 Task: Add a signature Finley Cooper containing Happy Independence Day, Finley Cooper to email address softage.10@softage.net and add a label Labor relations
Action: Mouse moved to (88, 116)
Screenshot: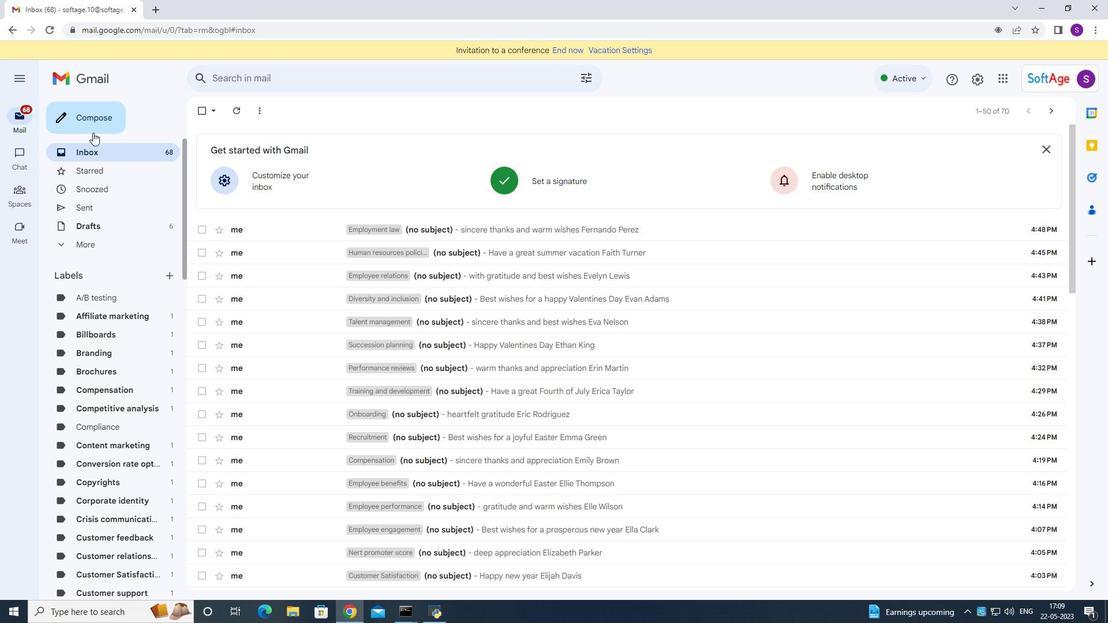 
Action: Mouse pressed left at (88, 116)
Screenshot: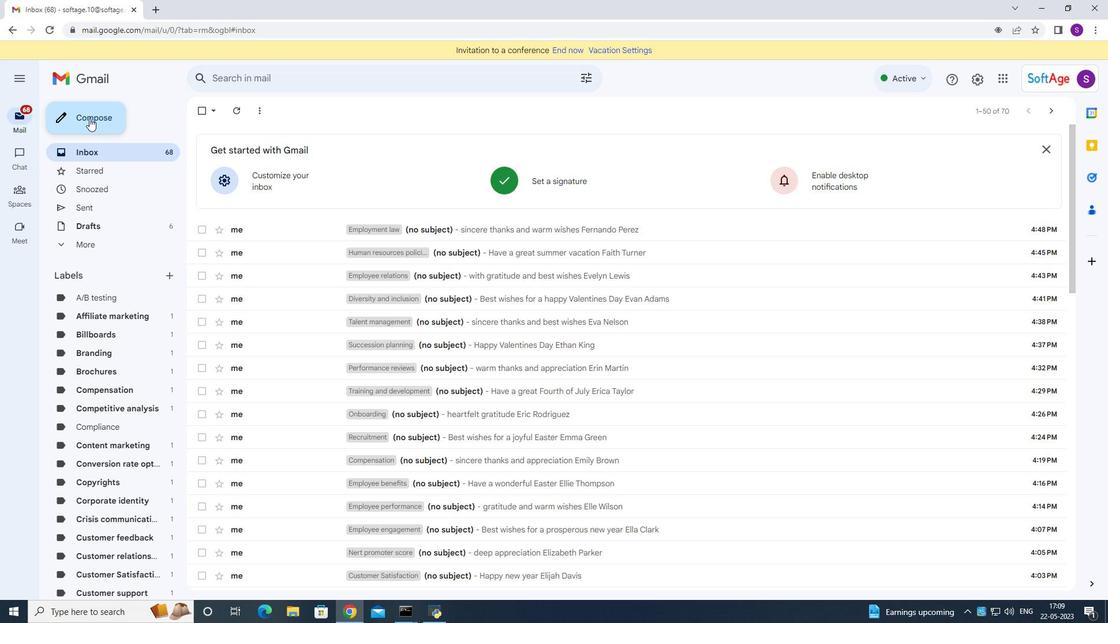 
Action: Mouse moved to (936, 578)
Screenshot: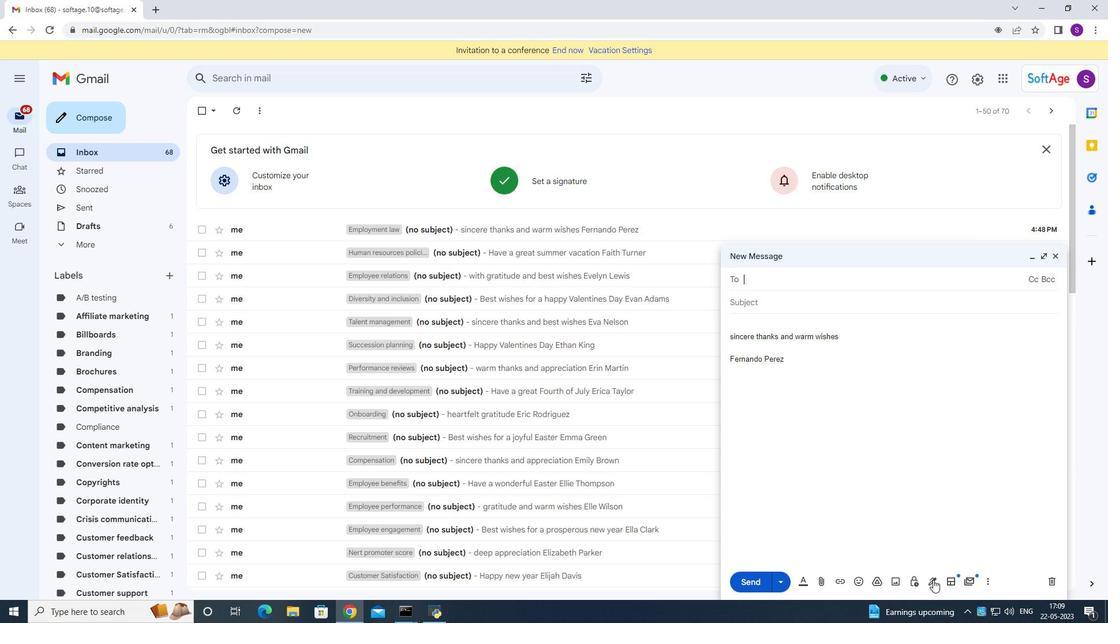 
Action: Mouse pressed left at (936, 578)
Screenshot: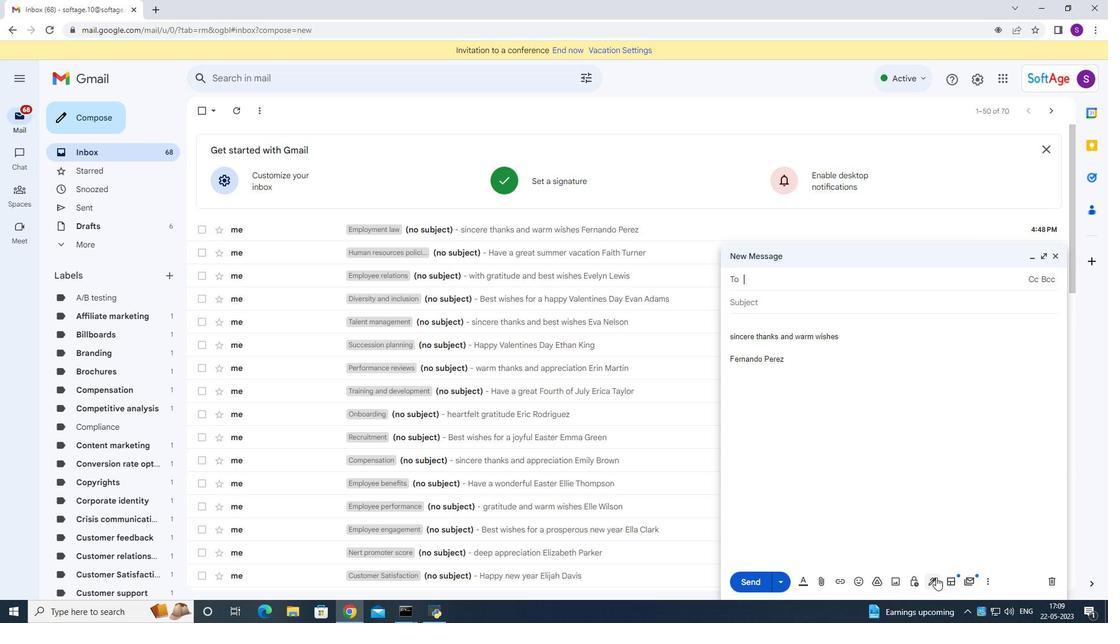 
Action: Mouse moved to (971, 518)
Screenshot: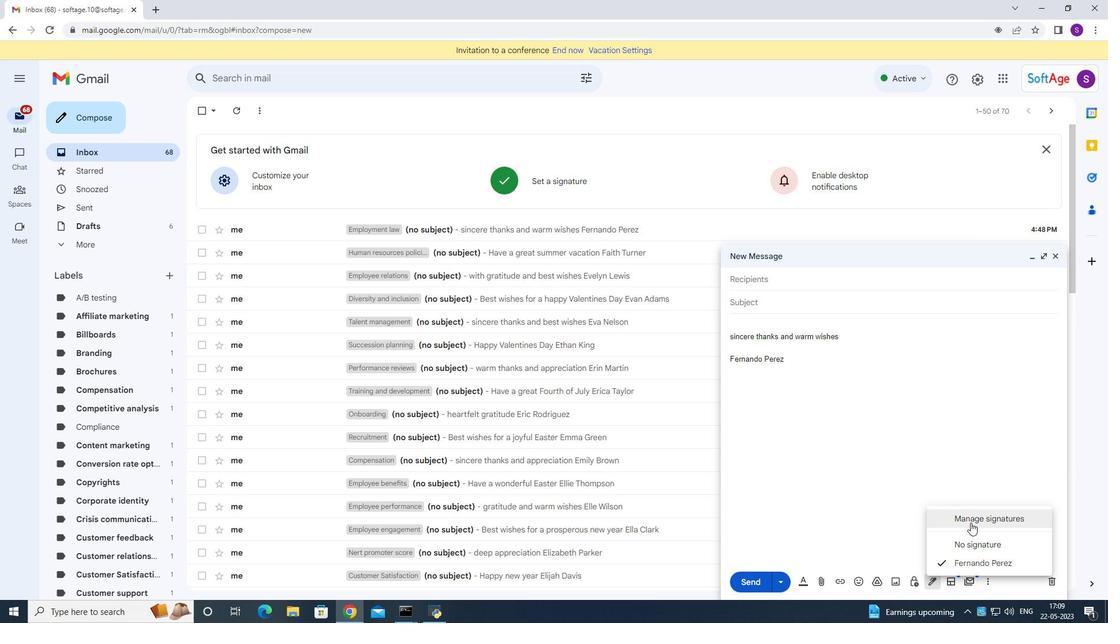 
Action: Mouse pressed left at (971, 518)
Screenshot: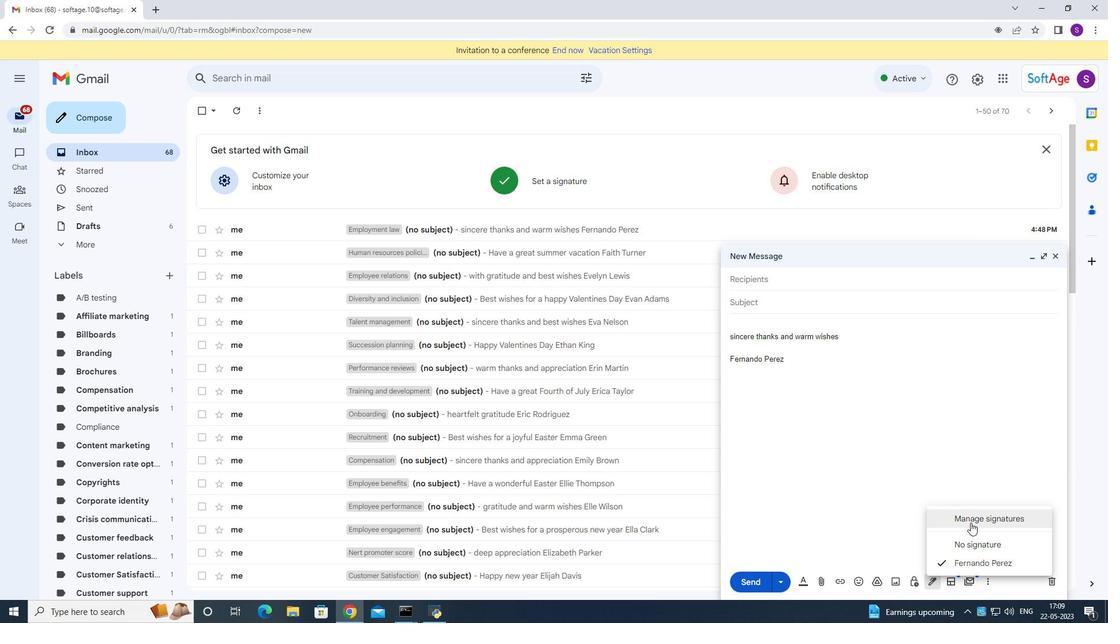 
Action: Mouse moved to (444, 449)
Screenshot: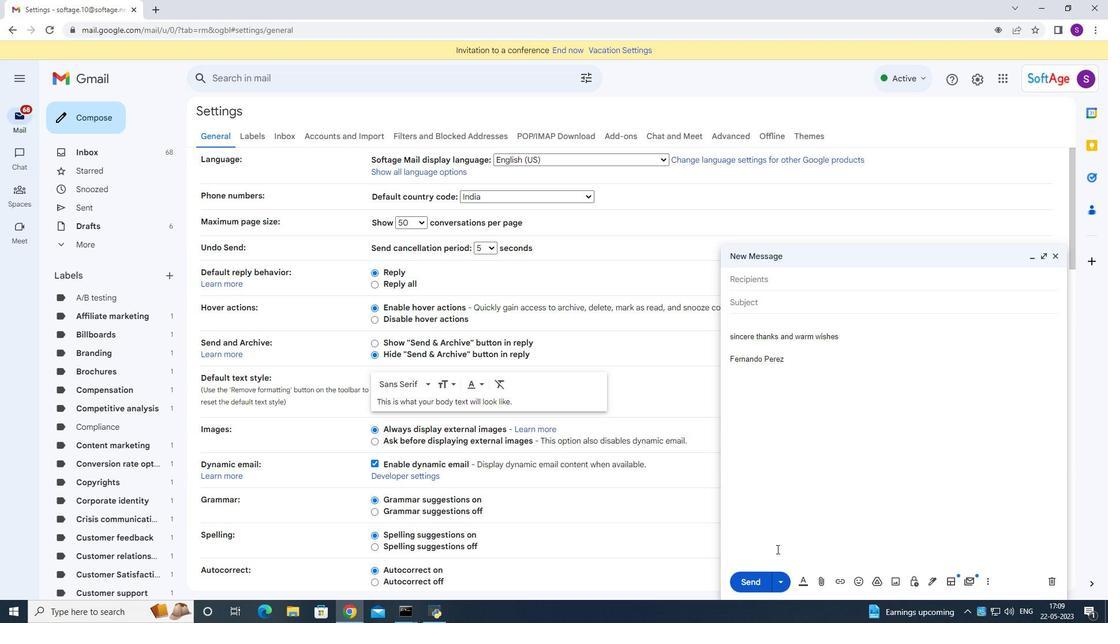
Action: Mouse scrolled (444, 448) with delta (0, 0)
Screenshot: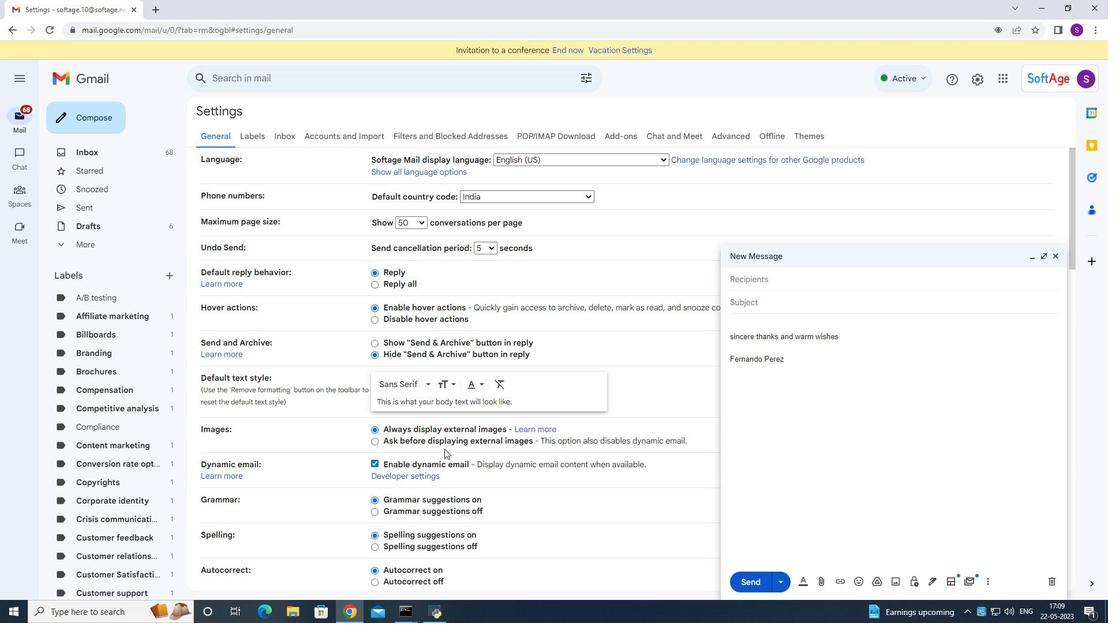 
Action: Mouse scrolled (444, 448) with delta (0, 0)
Screenshot: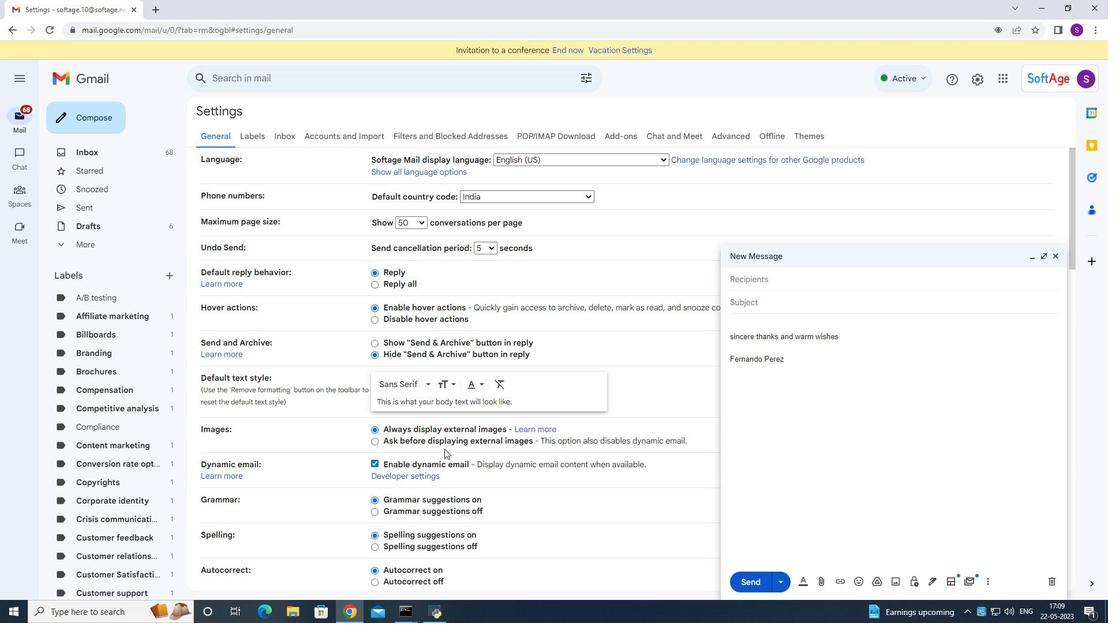 
Action: Mouse scrolled (444, 448) with delta (0, 0)
Screenshot: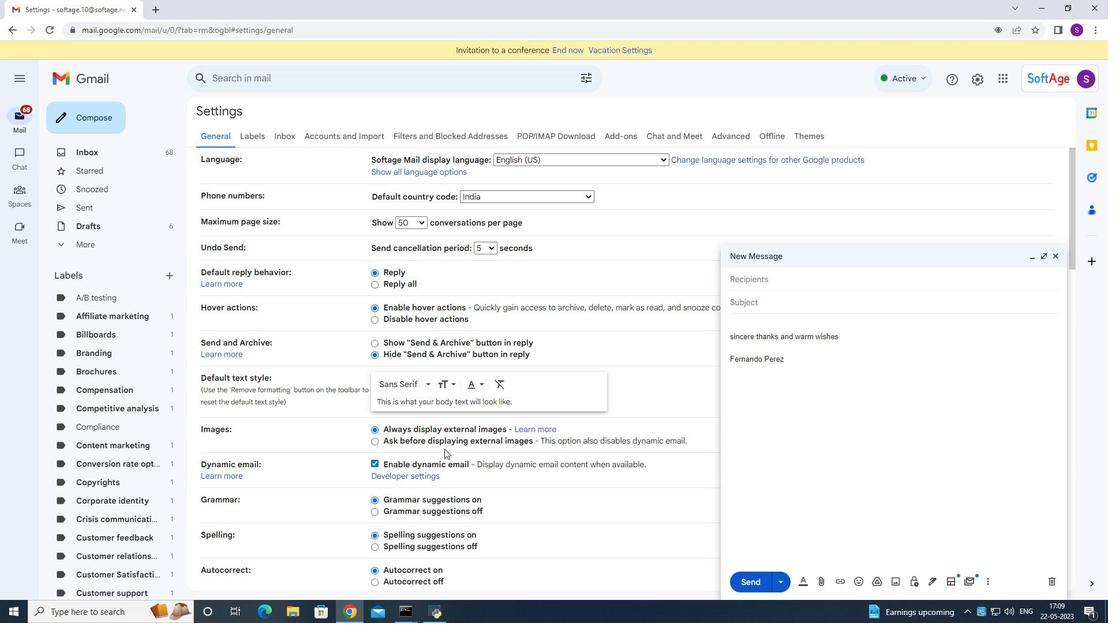
Action: Mouse scrolled (444, 448) with delta (0, 0)
Screenshot: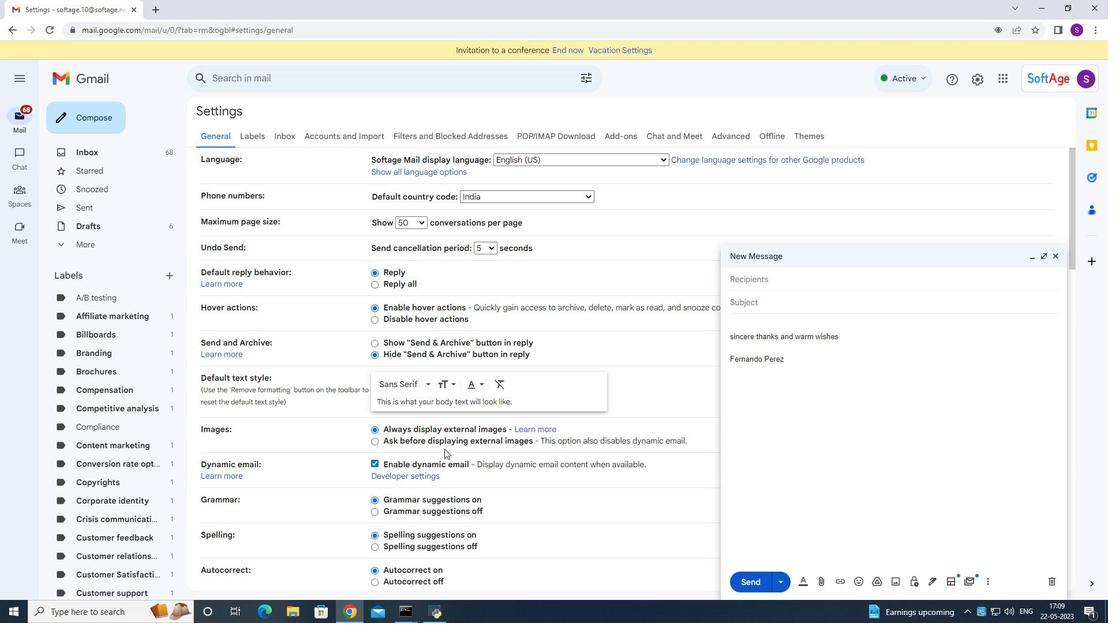 
Action: Mouse scrolled (444, 448) with delta (0, 0)
Screenshot: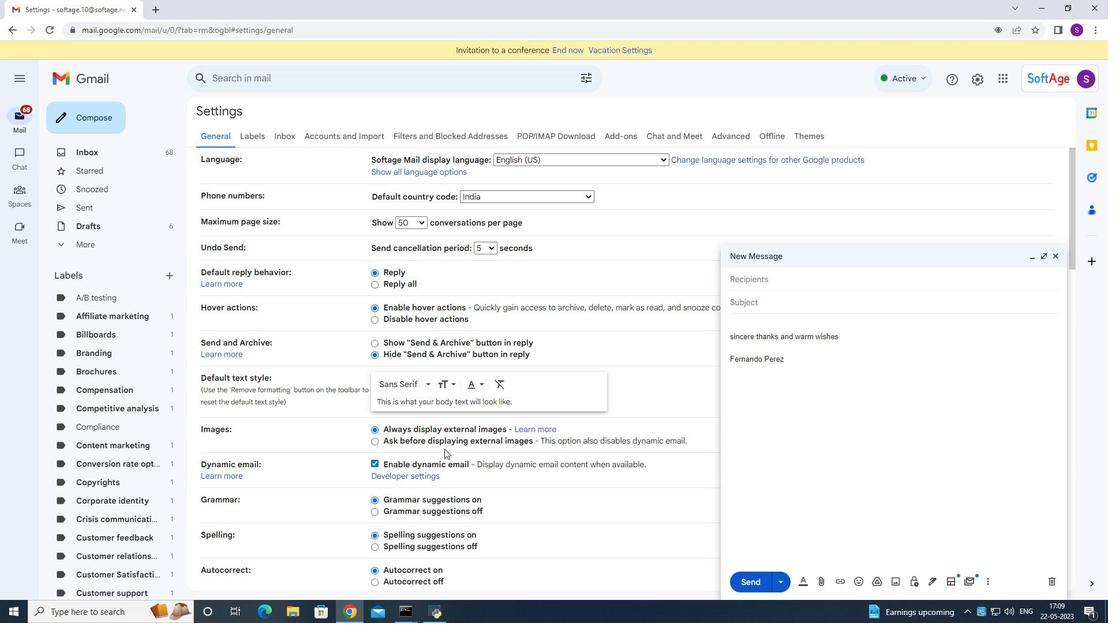 
Action: Mouse scrolled (444, 448) with delta (0, 0)
Screenshot: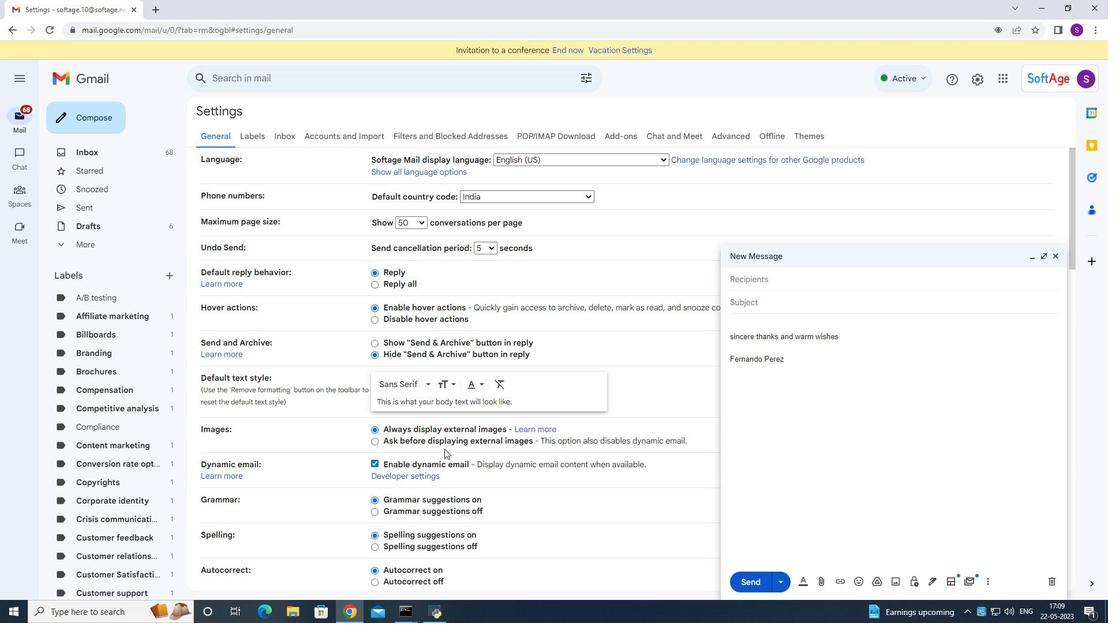 
Action: Mouse scrolled (444, 448) with delta (0, 0)
Screenshot: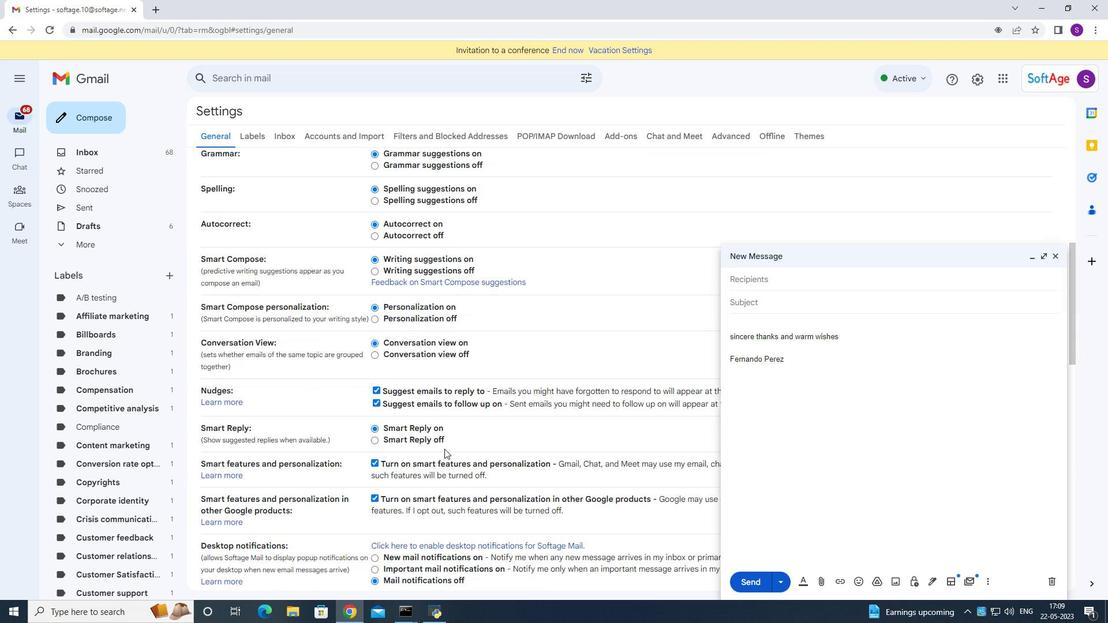 
Action: Mouse scrolled (444, 448) with delta (0, 0)
Screenshot: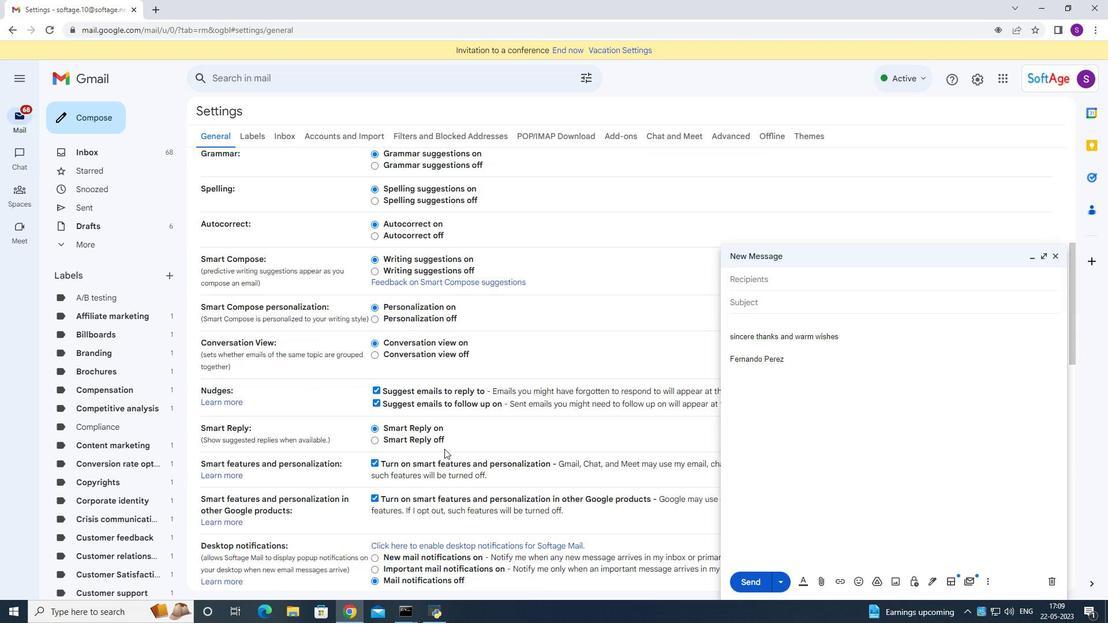 
Action: Mouse scrolled (444, 448) with delta (0, 0)
Screenshot: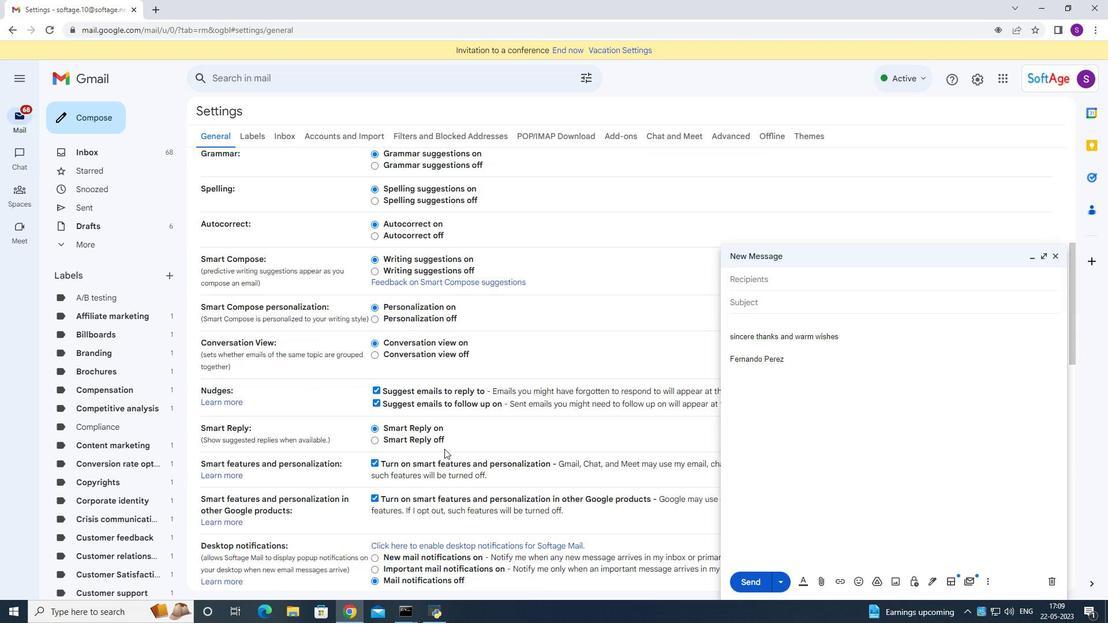 
Action: Mouse scrolled (444, 448) with delta (0, 0)
Screenshot: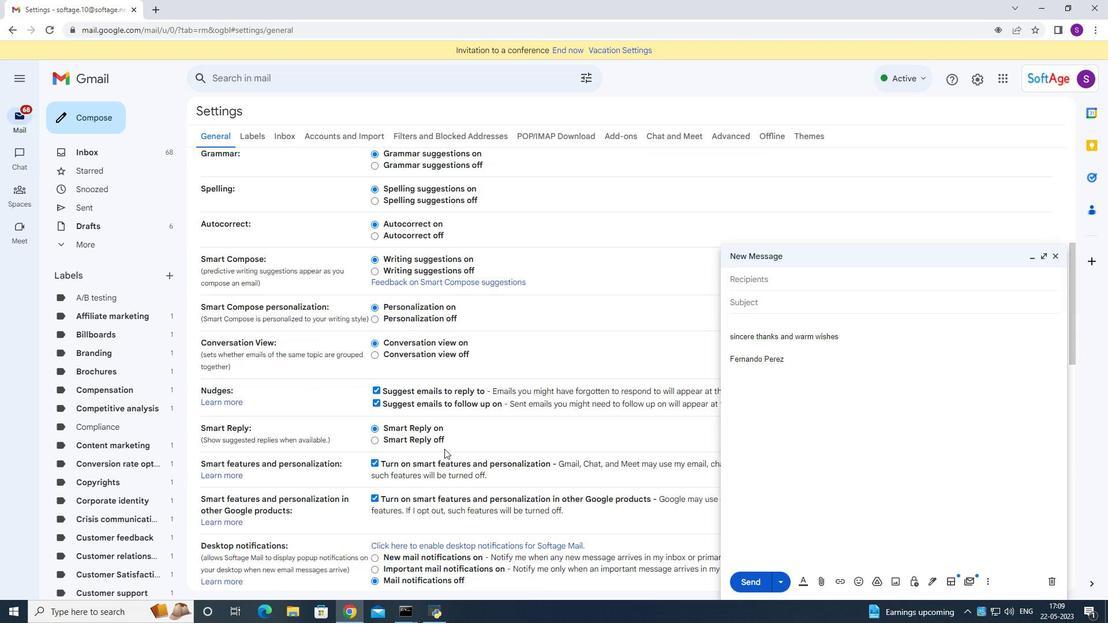 
Action: Mouse scrolled (444, 448) with delta (0, 0)
Screenshot: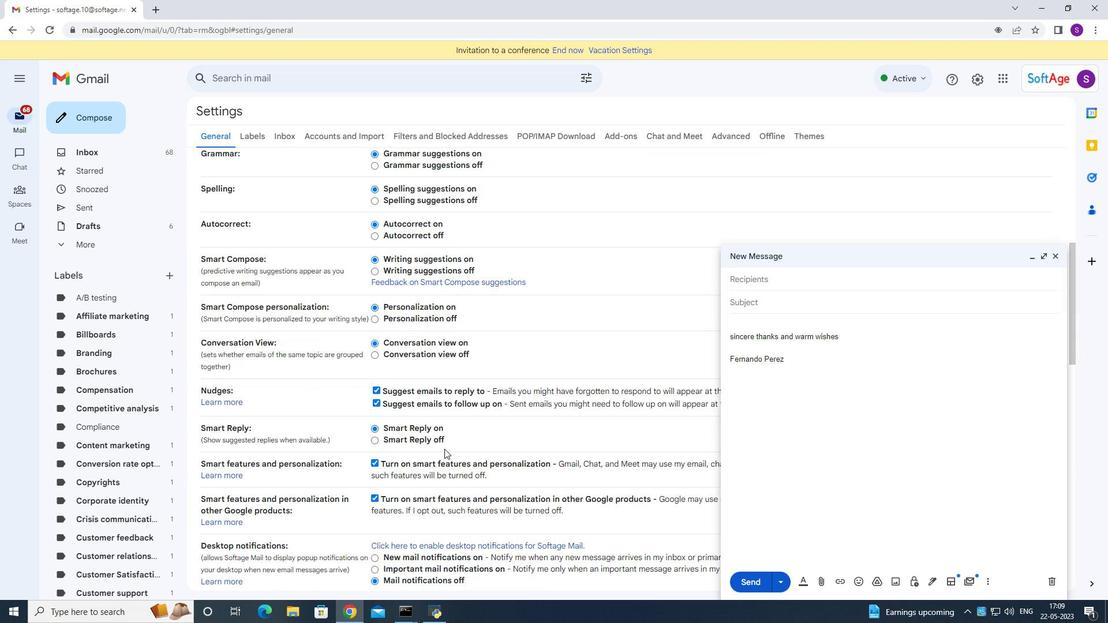 
Action: Mouse scrolled (444, 448) with delta (0, 0)
Screenshot: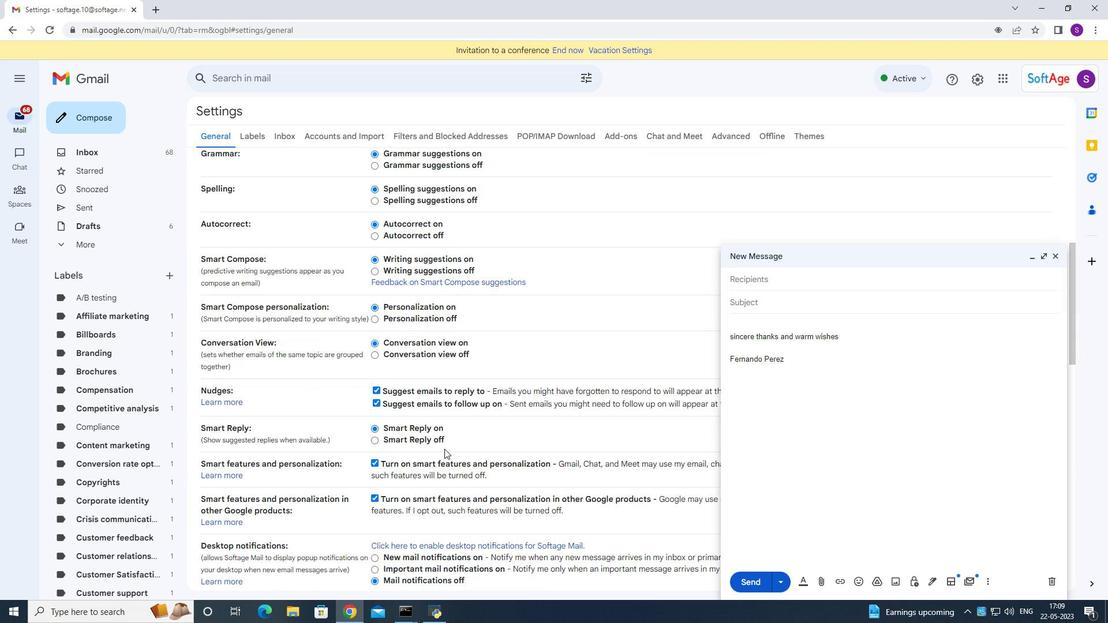 
Action: Mouse scrolled (444, 448) with delta (0, 0)
Screenshot: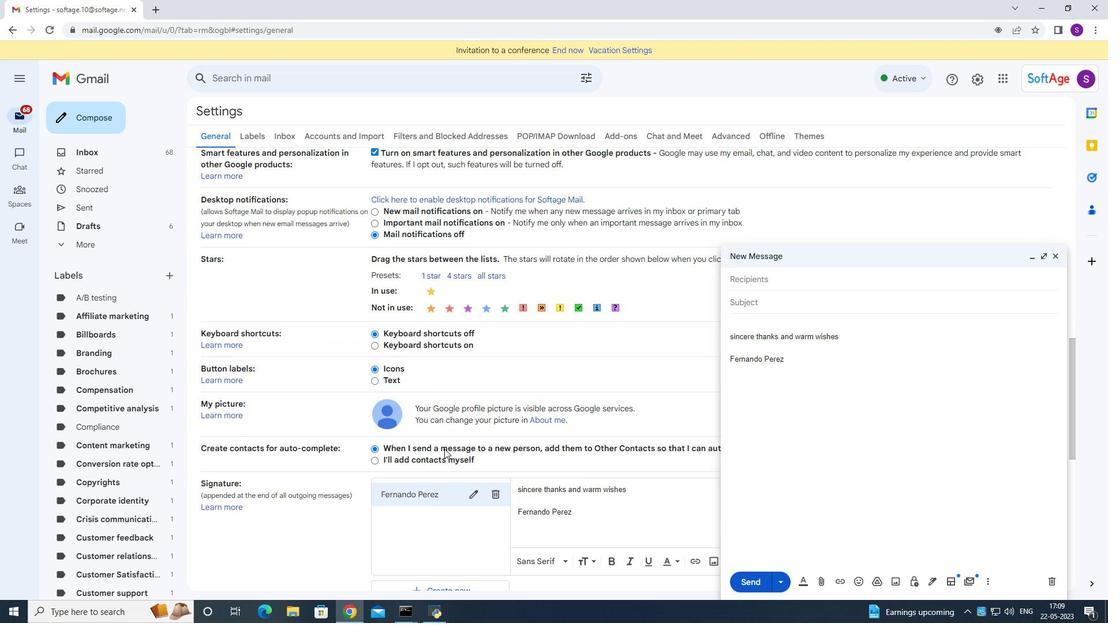 
Action: Mouse scrolled (444, 448) with delta (0, 0)
Screenshot: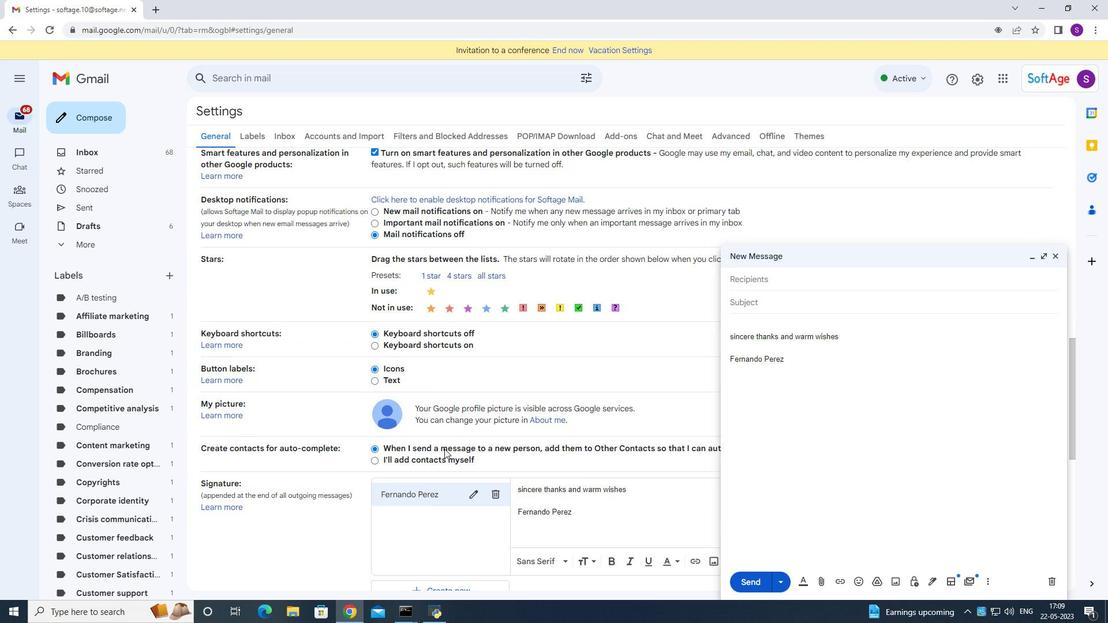 
Action: Mouse scrolled (444, 448) with delta (0, 0)
Screenshot: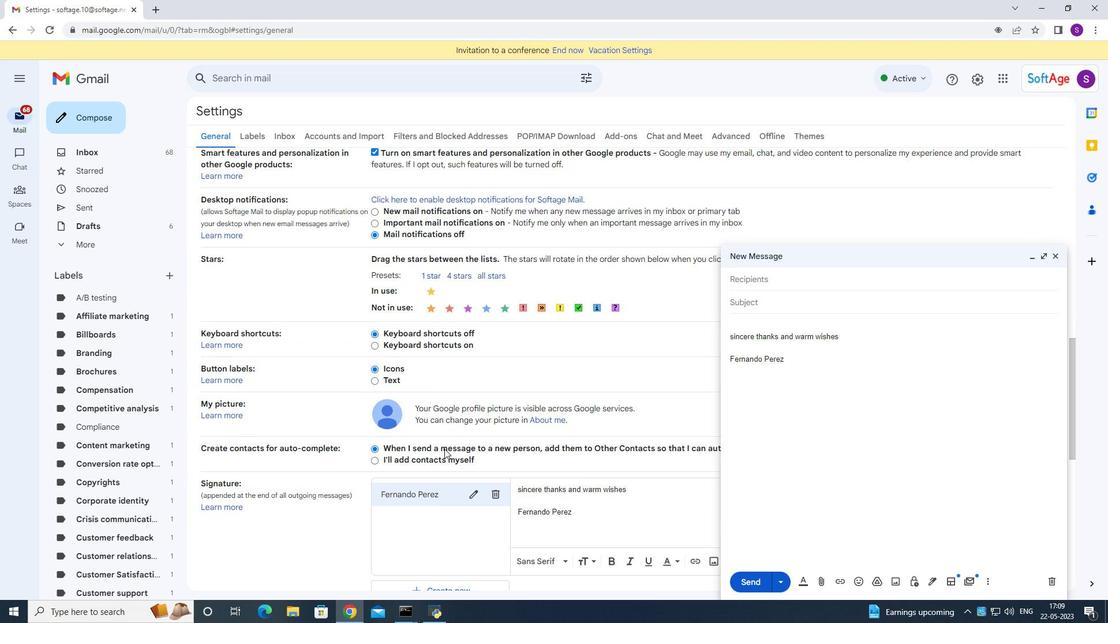 
Action: Mouse moved to (483, 319)
Screenshot: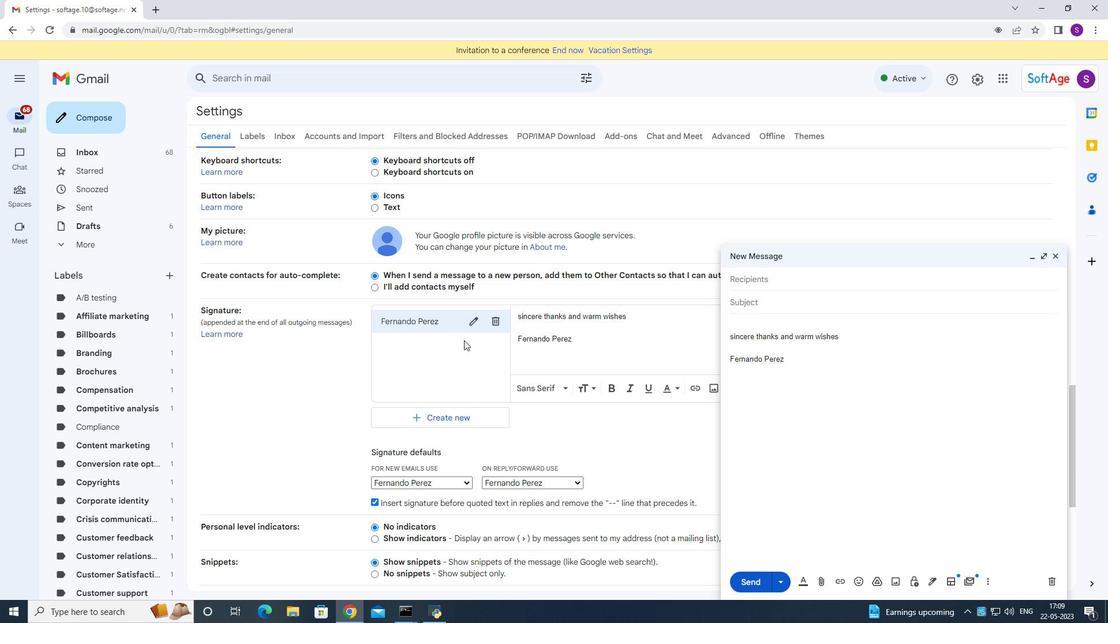 
Action: Mouse pressed left at (483, 319)
Screenshot: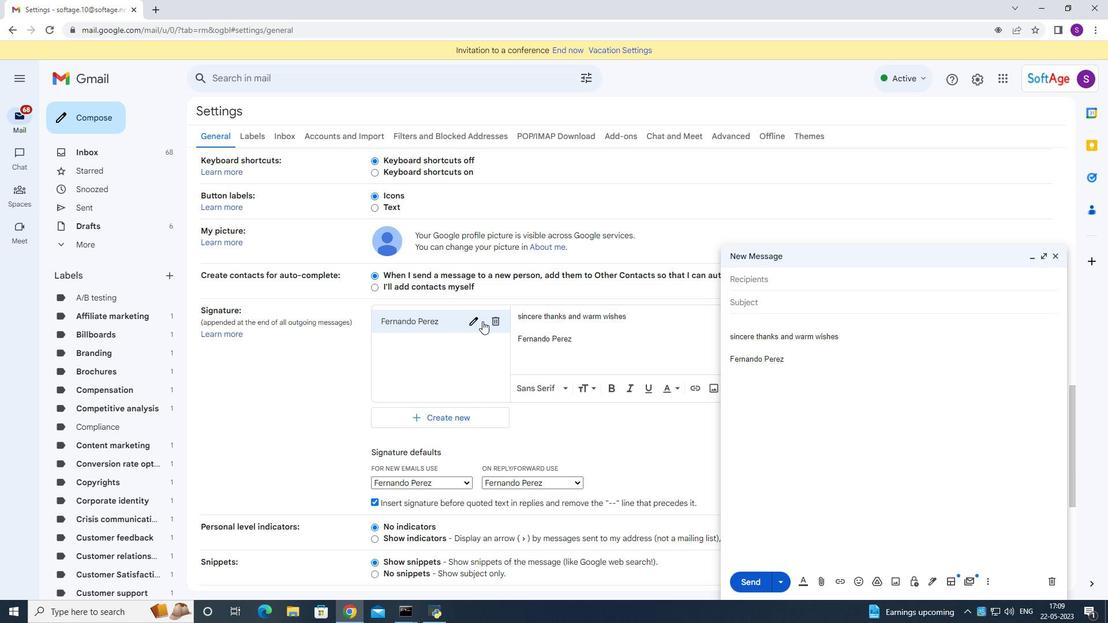 
Action: Mouse moved to (484, 318)
Screenshot: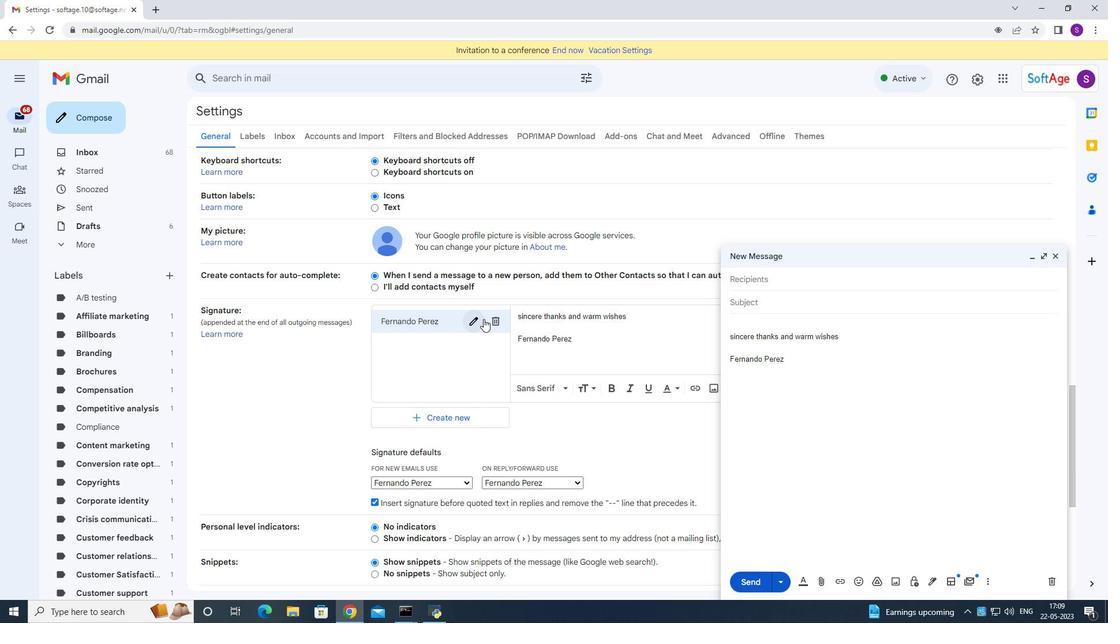 
Action: Key pressed ctrl+A=<Key.backspace><Key.backspace><Key.shift><Key.shift><Key.shift><Key.shift><Key.shift><Key.shift><Key.shift><Key.shift><Key.shift><Key.shift><Key.shift><Key.shift><Key.shift><Key.shift><Key.shift><Key.shift><Key.shift><Key.shift><Key.shift><Key.shift><Key.shift><Key.shift>Finley<Key.space><Key.shift>Cooper
Screenshot: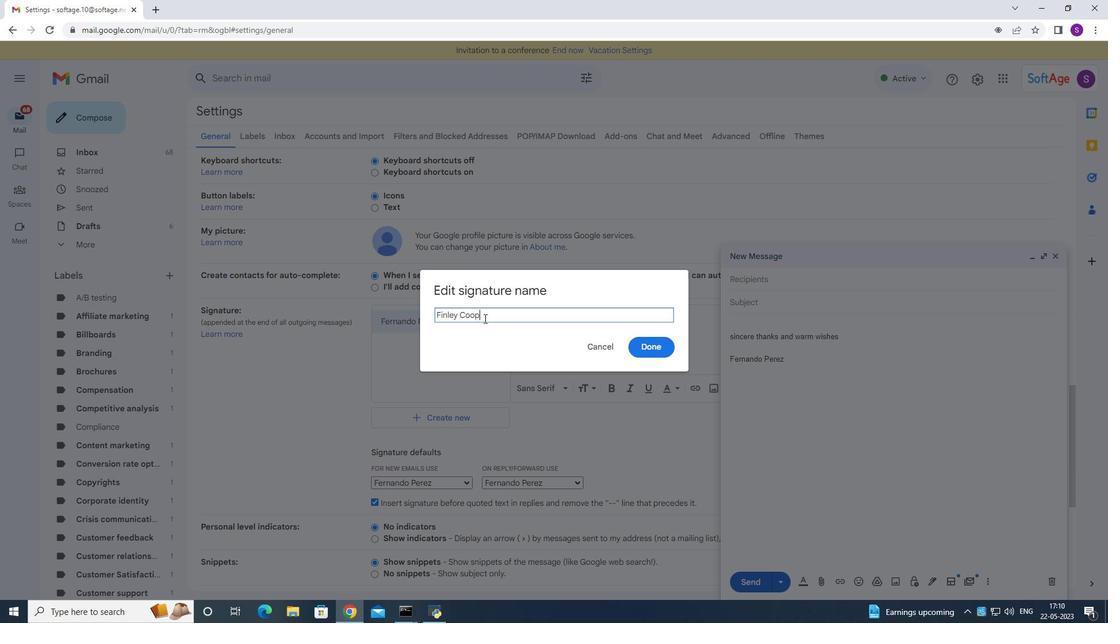 
Action: Mouse moved to (642, 348)
Screenshot: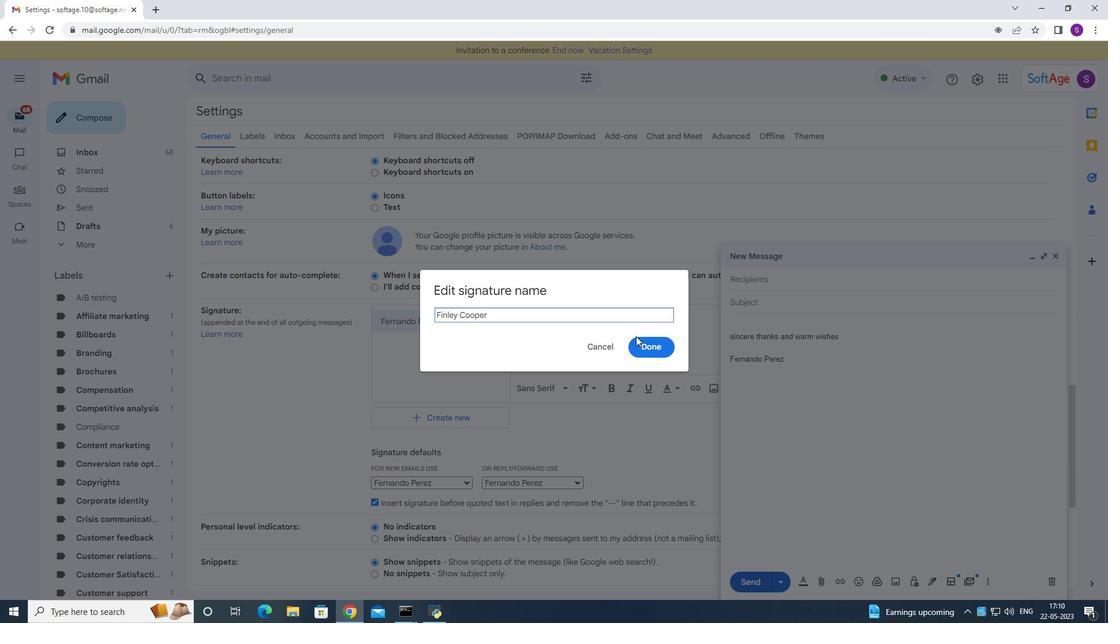 
Action: Mouse pressed left at (642, 348)
Screenshot: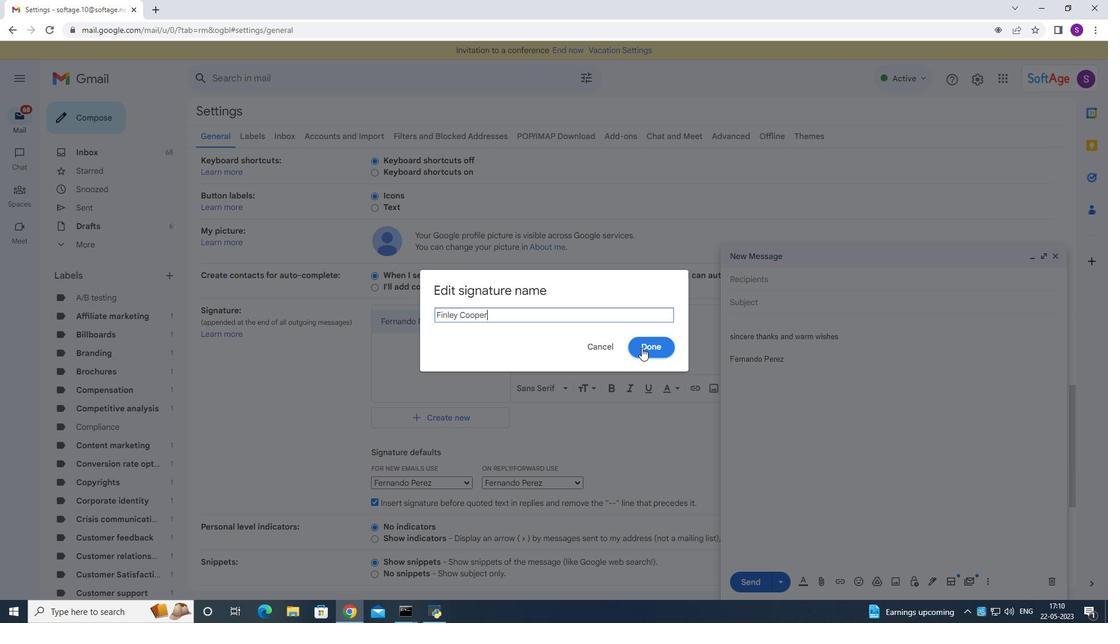 
Action: Mouse moved to (1056, 254)
Screenshot: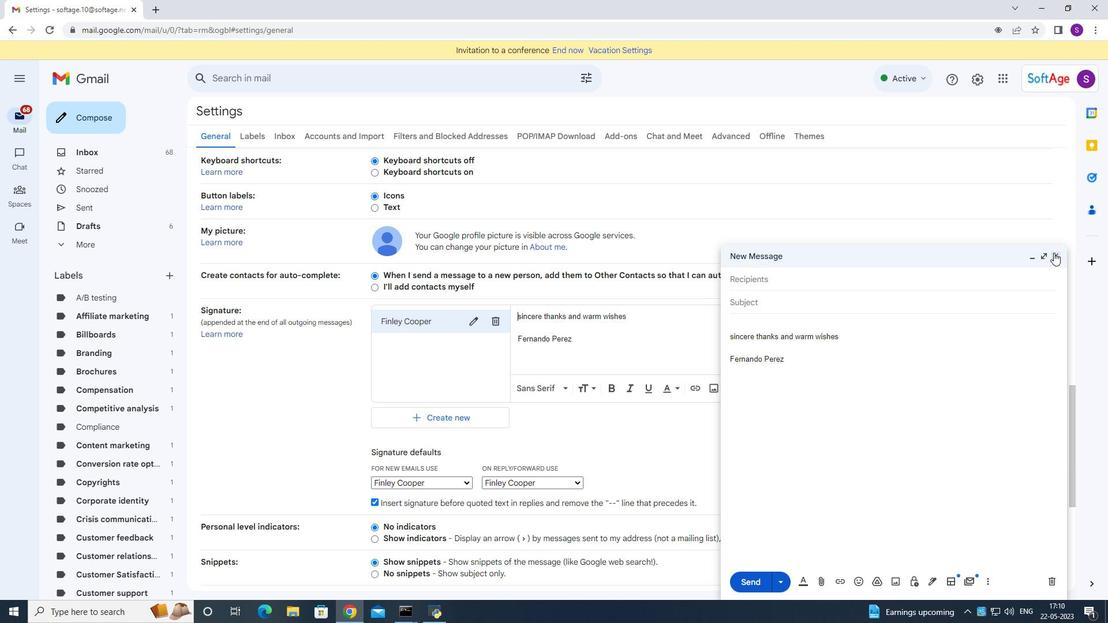 
Action: Mouse pressed left at (1056, 254)
Screenshot: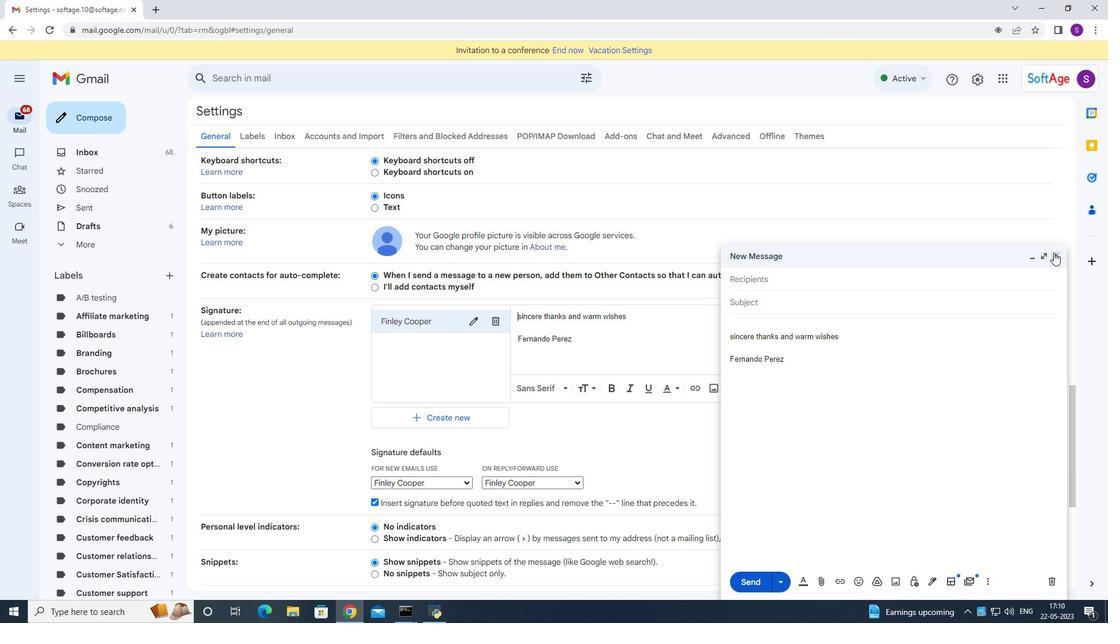 
Action: Mouse moved to (684, 348)
Screenshot: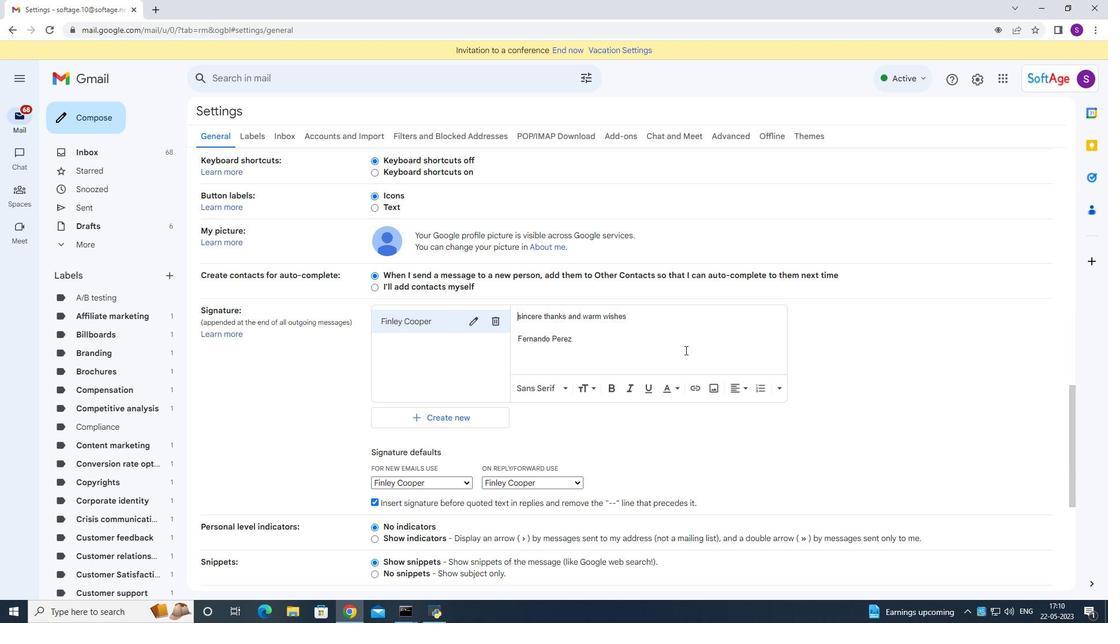 
Action: Mouse pressed left at (684, 348)
Screenshot: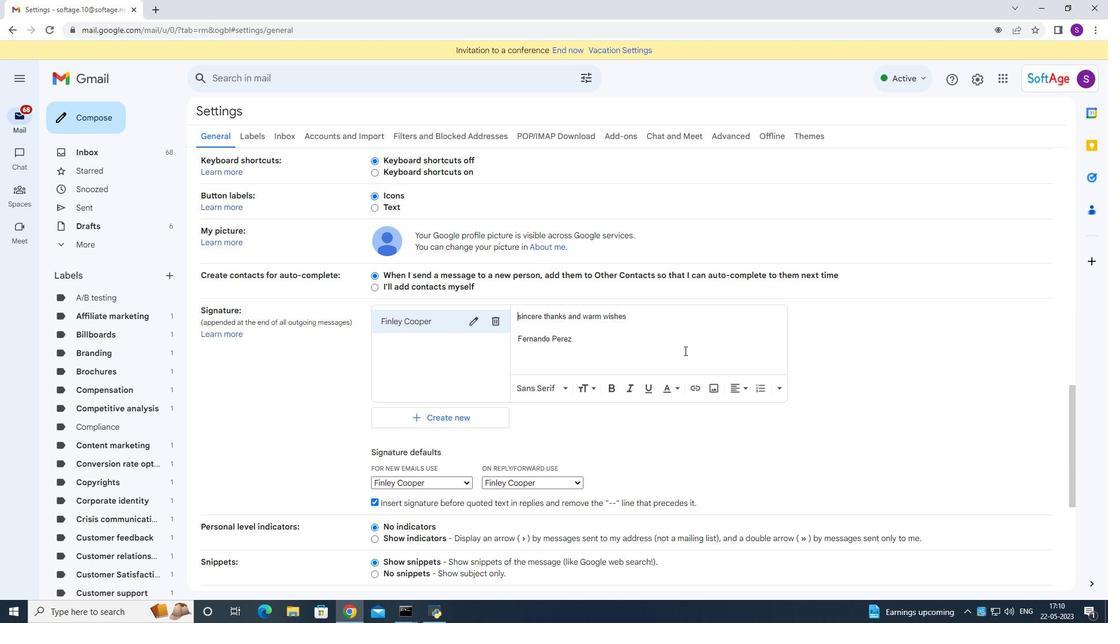 
Action: Key pressed ctrl+A<Key.backspace><Key.shift><Key.shift><Key.shift><Key.shift><Key.shift><Key.shift><Key.shift><Key.shift><Key.shift><Key.shift><Key.shift><Key.shift><Key.shift><Key.shift><Key.shift><Key.shift><Key.shift><Key.shift><Key.shift><Key.shift><Key.shift><Key.shift><Key.shift><Key.shift><Key.shift><Key.shift>Co<Key.backspace><Key.backspace><Key.shift><Key.shift><Key.shift>Happy<Key.space><Key.shift>Independence<Key.space><Key.shift>Day<Key.space><Key.enter><Key.enter><Key.shift><Key.shift><Key.shift><Key.shift><Key.shift><Key.shift><Key.shift><Key.shift><Key.shift><Key.shift><Key.shift><Key.shift><Key.shift><Key.shift><Key.shift><Key.shift><Key.shift><Key.shift><Key.shift><Key.shift><Key.shift><Key.shift><Key.shift><Key.shift><Key.shift><Key.shift><Key.shift><Key.shift><Key.shift><Key.shift>Finel<Key.backspace><Key.backspace>ley<Key.space><Key.shift>Cooper<Key.space>
Screenshot: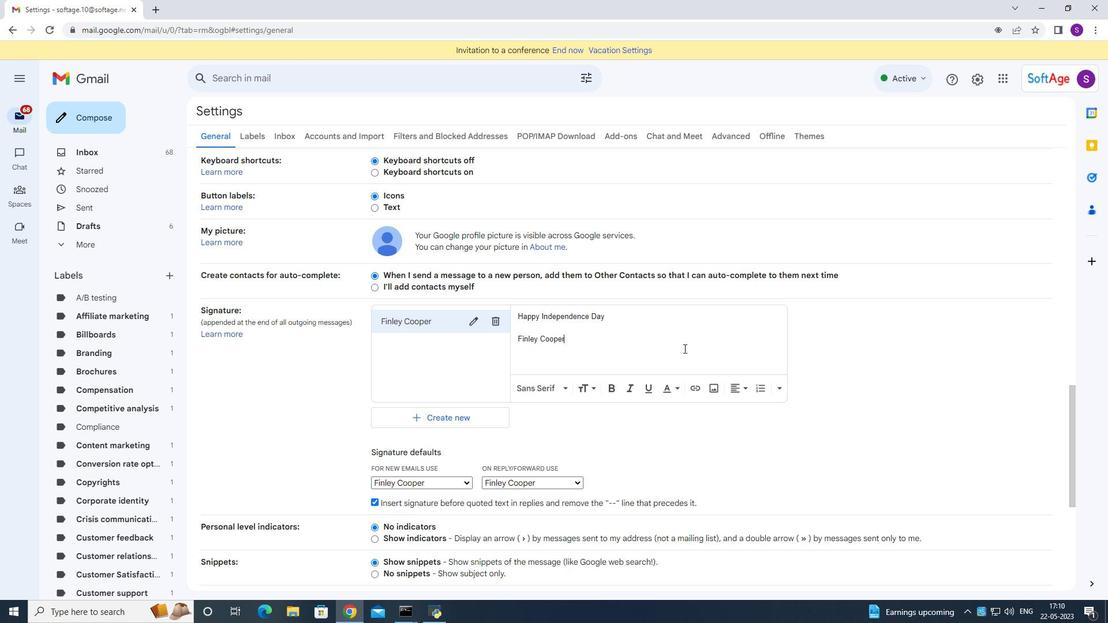 
Action: Mouse scrolled (684, 348) with delta (0, 0)
Screenshot: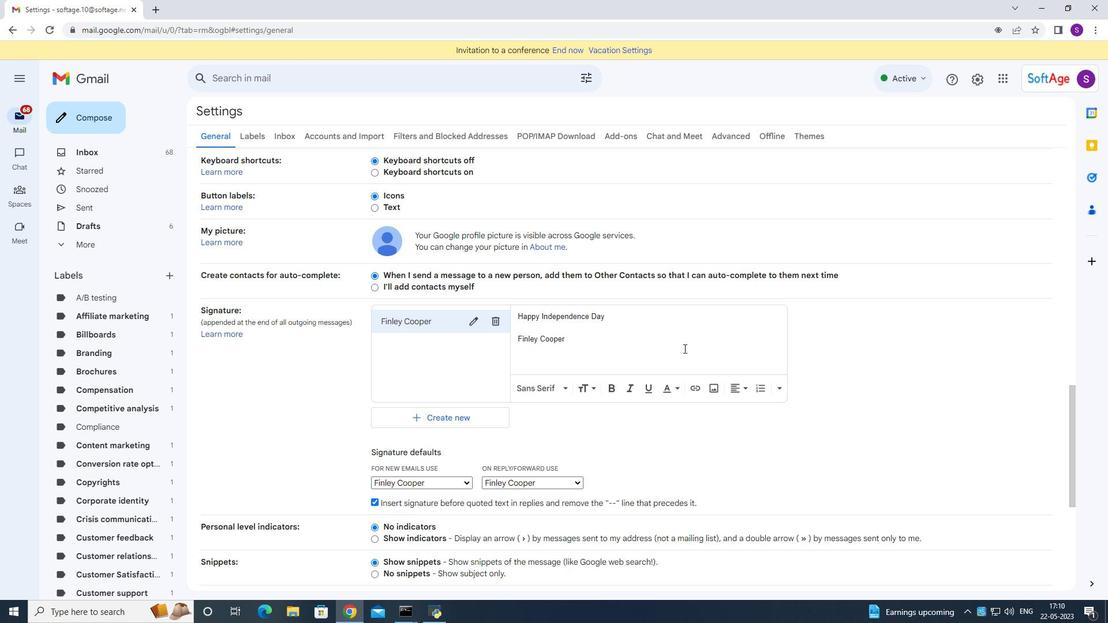 
Action: Mouse scrolled (684, 348) with delta (0, 0)
Screenshot: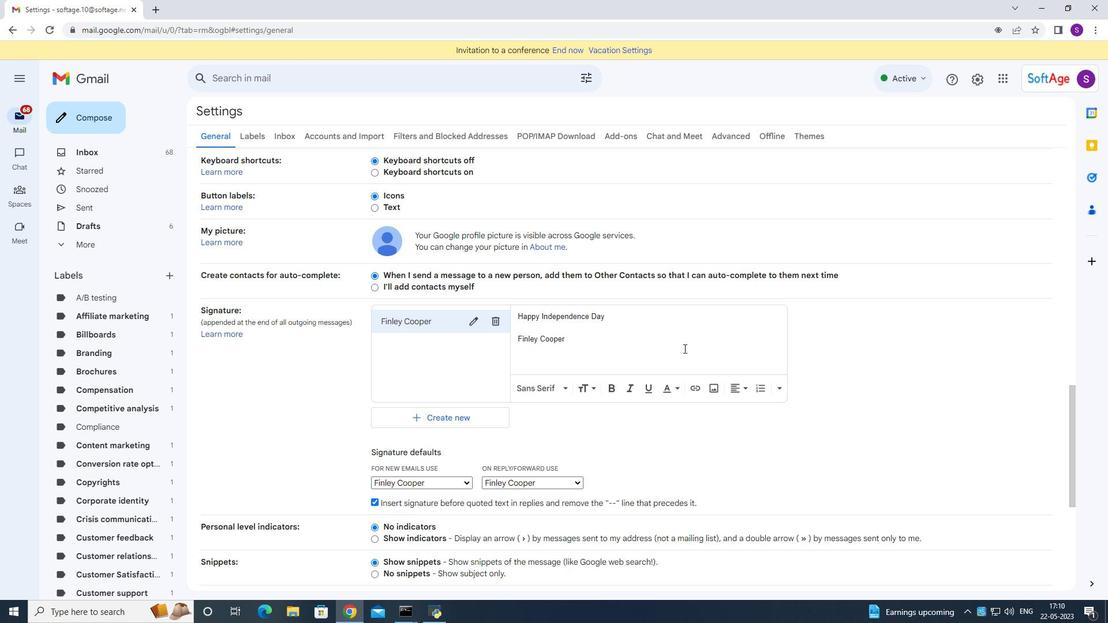 
Action: Mouse scrolled (684, 348) with delta (0, 0)
Screenshot: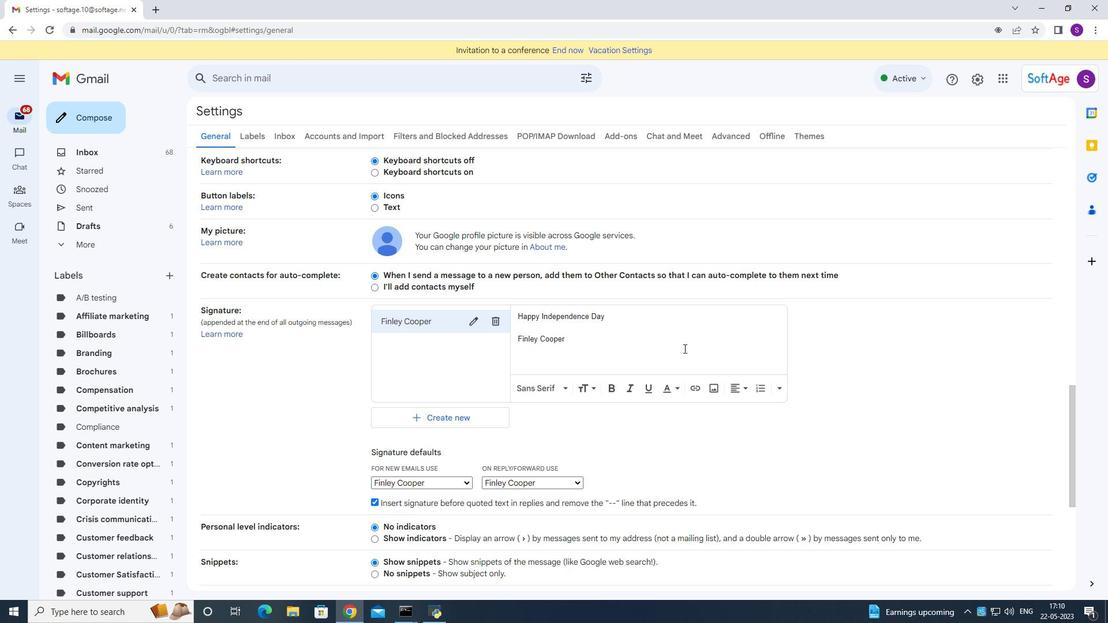 
Action: Mouse scrolled (684, 348) with delta (0, 0)
Screenshot: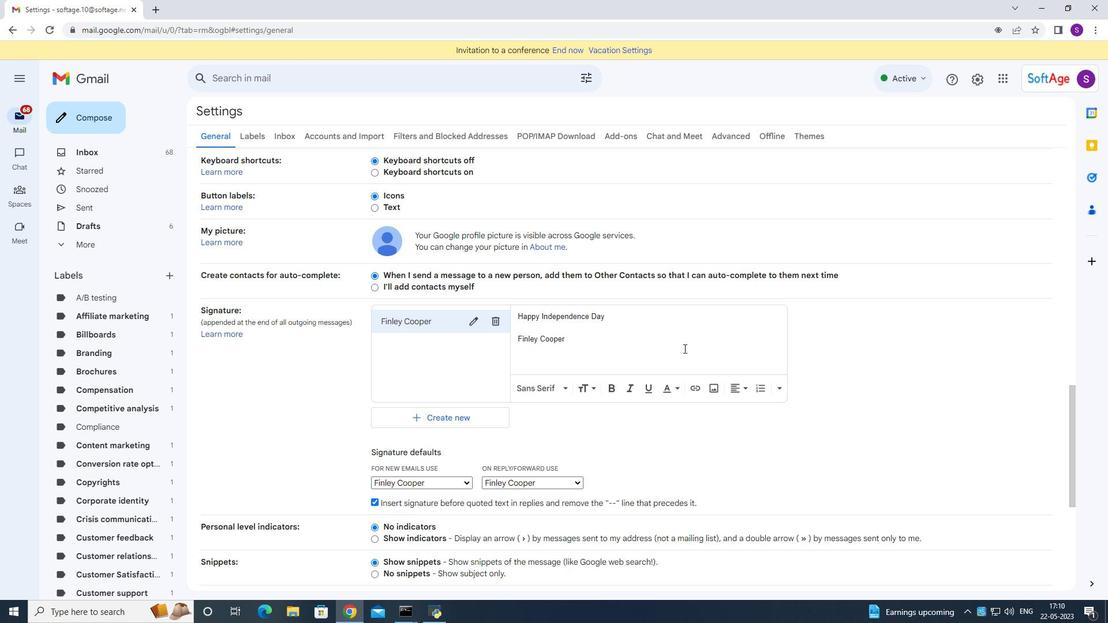 
Action: Mouse scrolled (684, 348) with delta (0, 0)
Screenshot: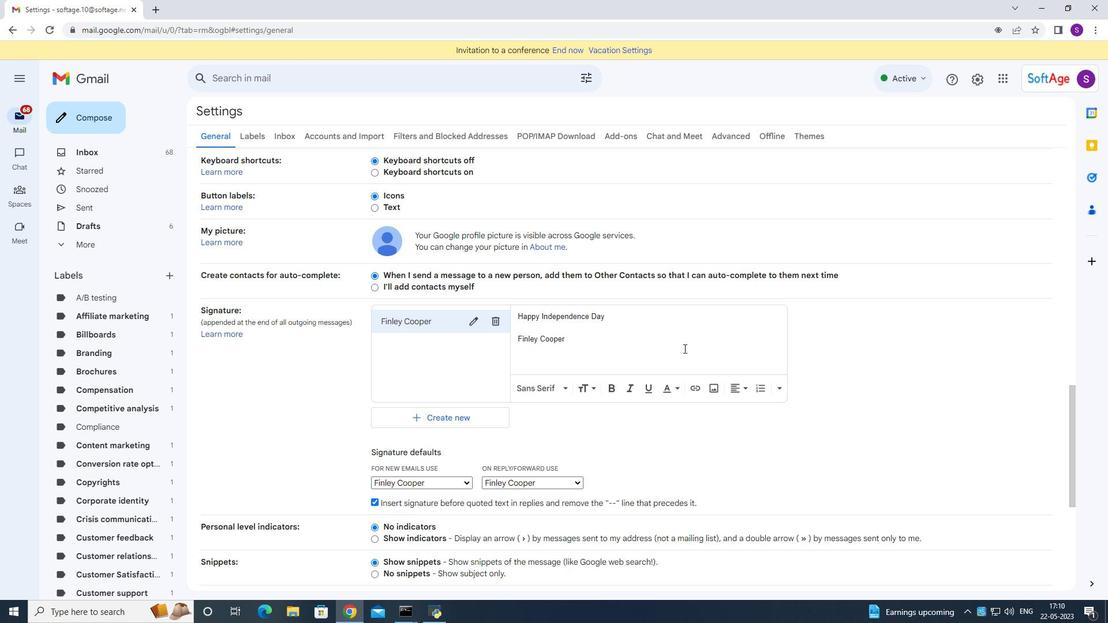 
Action: Mouse scrolled (684, 347) with delta (0, -1)
Screenshot: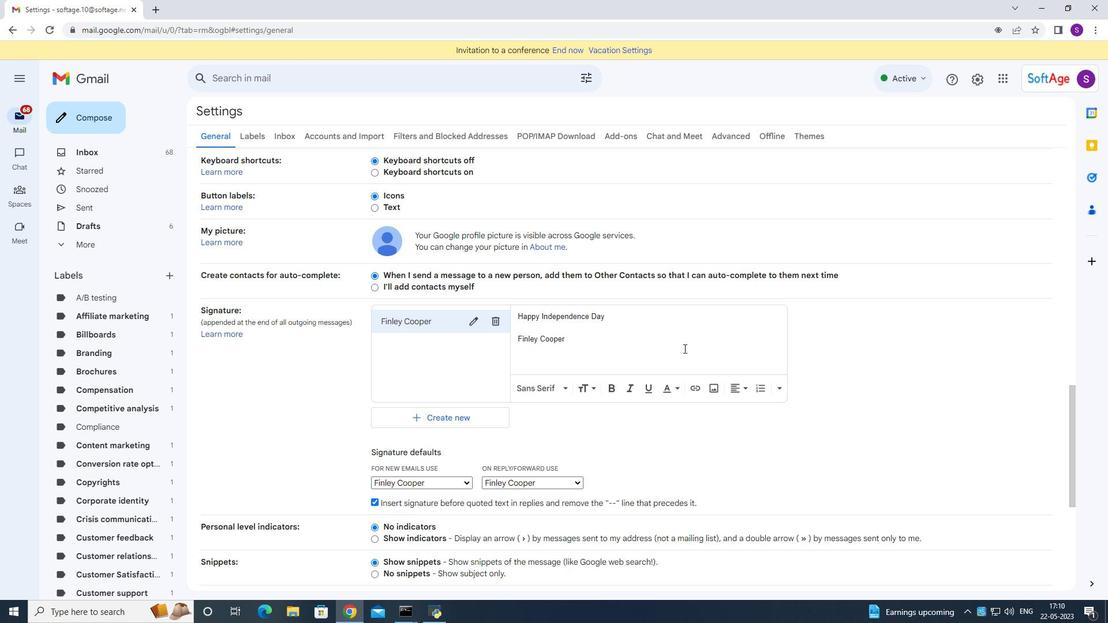 
Action: Mouse scrolled (684, 348) with delta (0, 0)
Screenshot: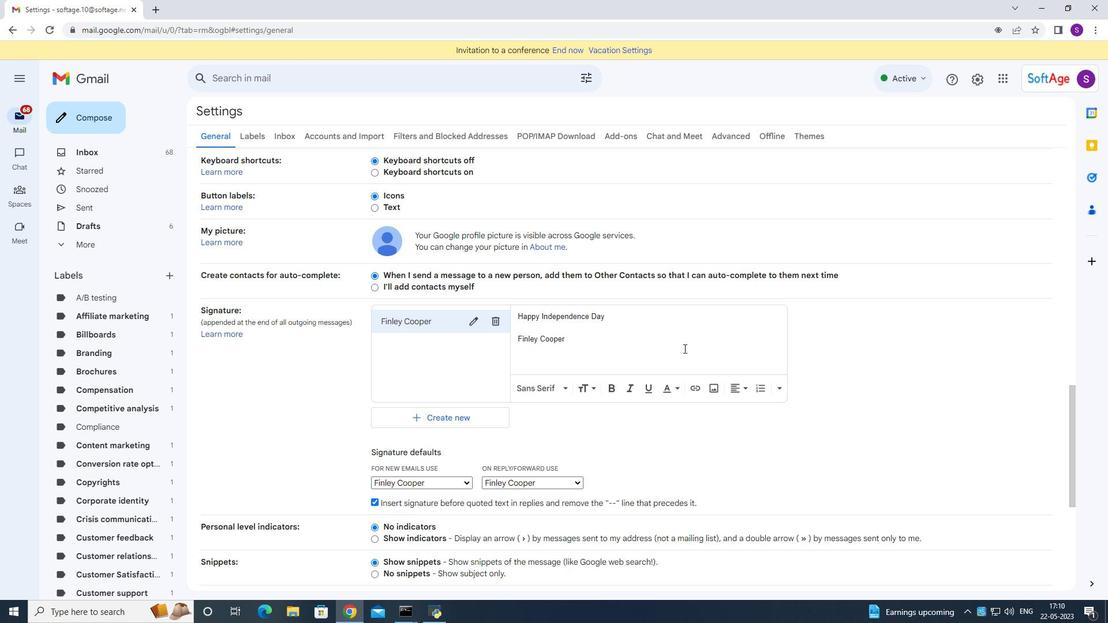 
Action: Mouse scrolled (684, 348) with delta (0, 0)
Screenshot: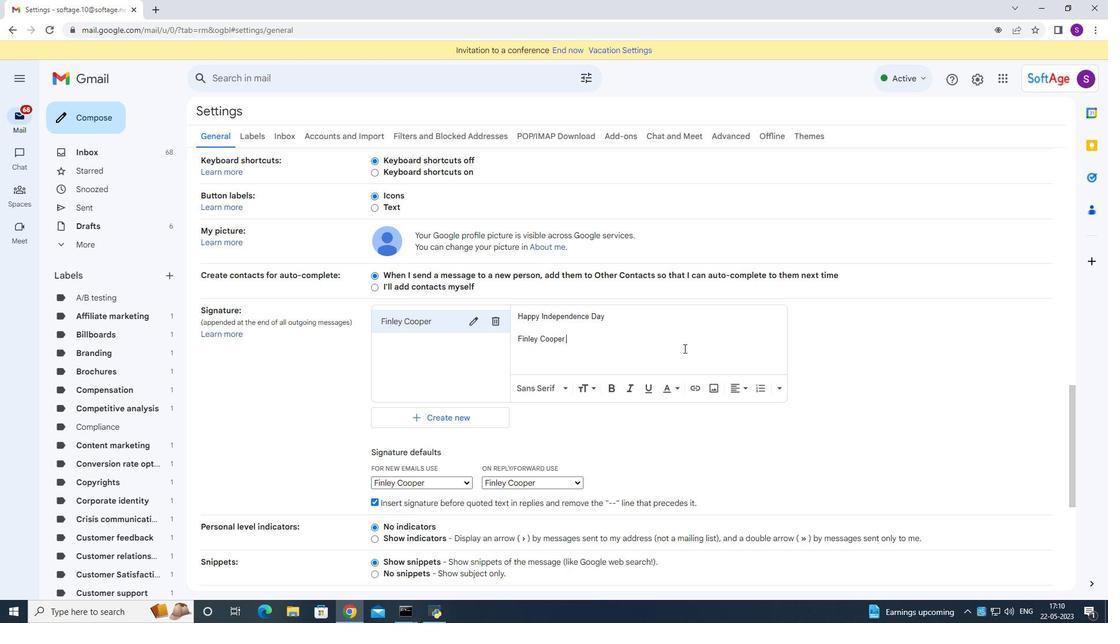 
Action: Mouse scrolled (684, 348) with delta (0, 0)
Screenshot: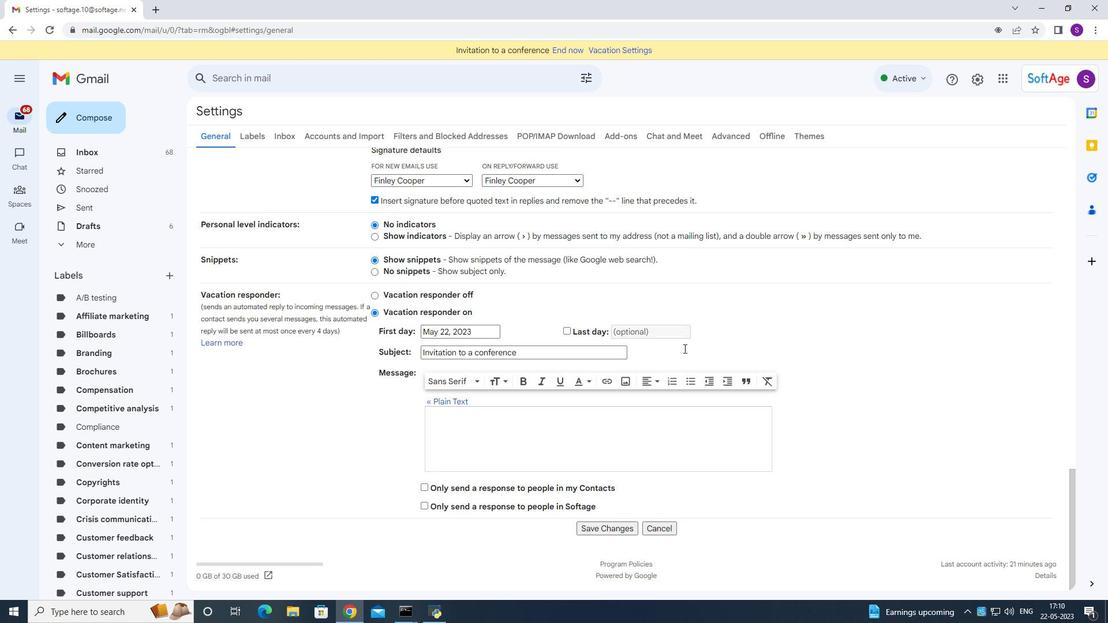 
Action: Mouse scrolled (684, 348) with delta (0, 0)
Screenshot: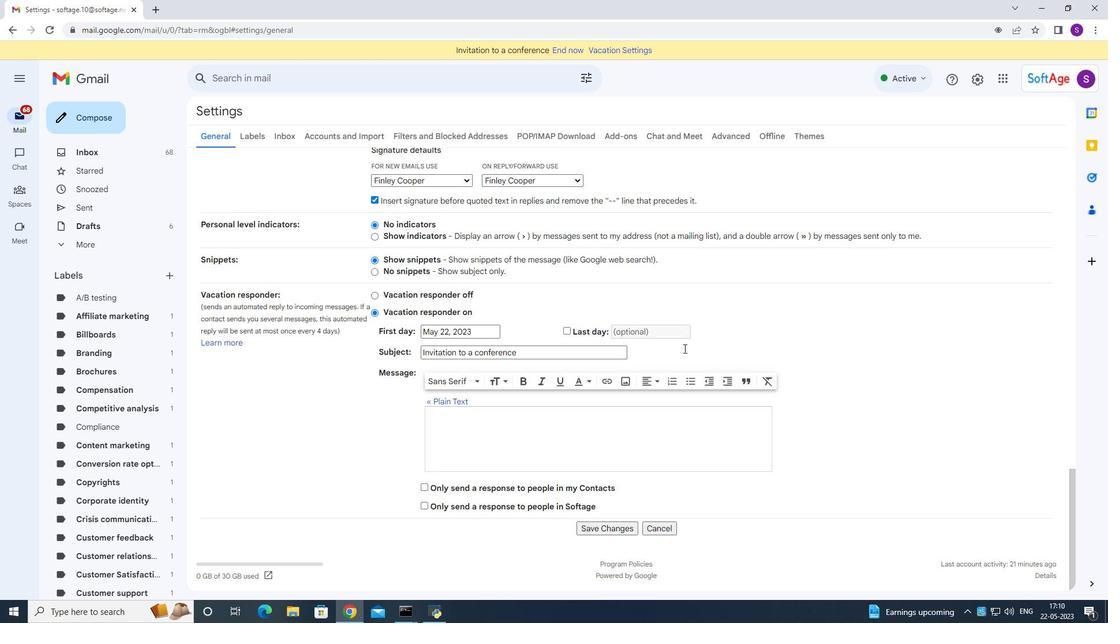 
Action: Mouse scrolled (684, 348) with delta (0, 0)
Screenshot: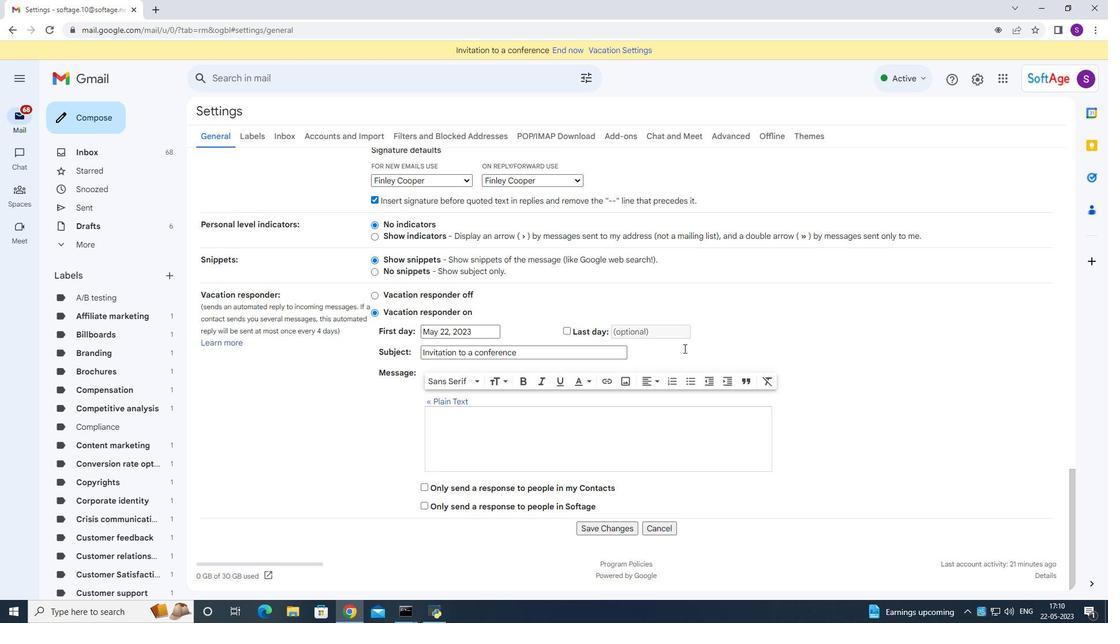 
Action: Mouse scrolled (684, 348) with delta (0, 0)
Screenshot: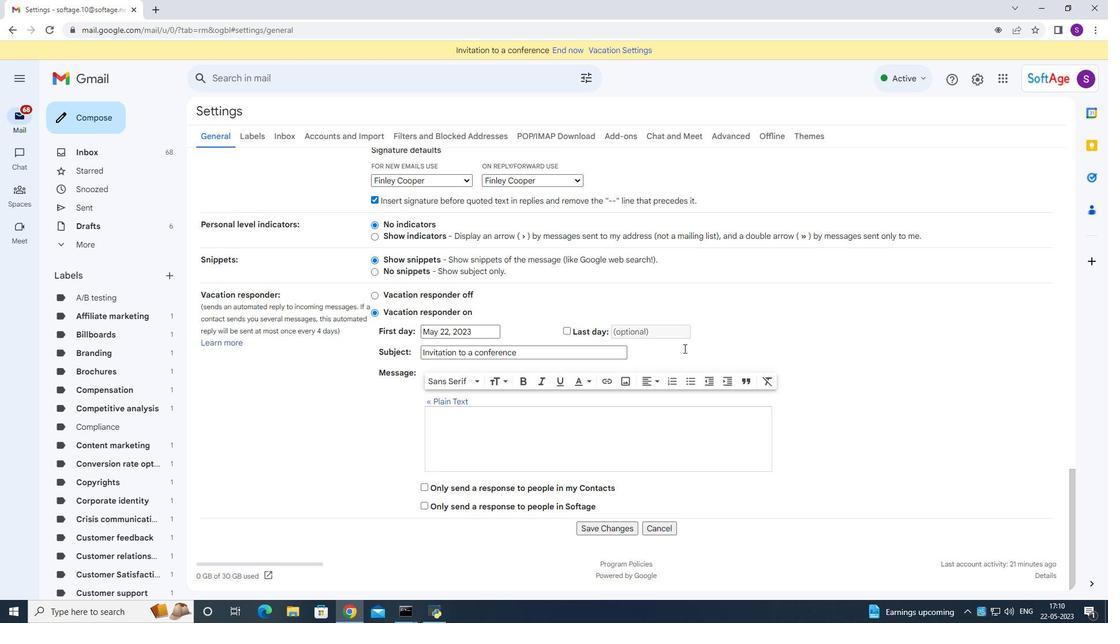 
Action: Mouse scrolled (684, 348) with delta (0, 0)
Screenshot: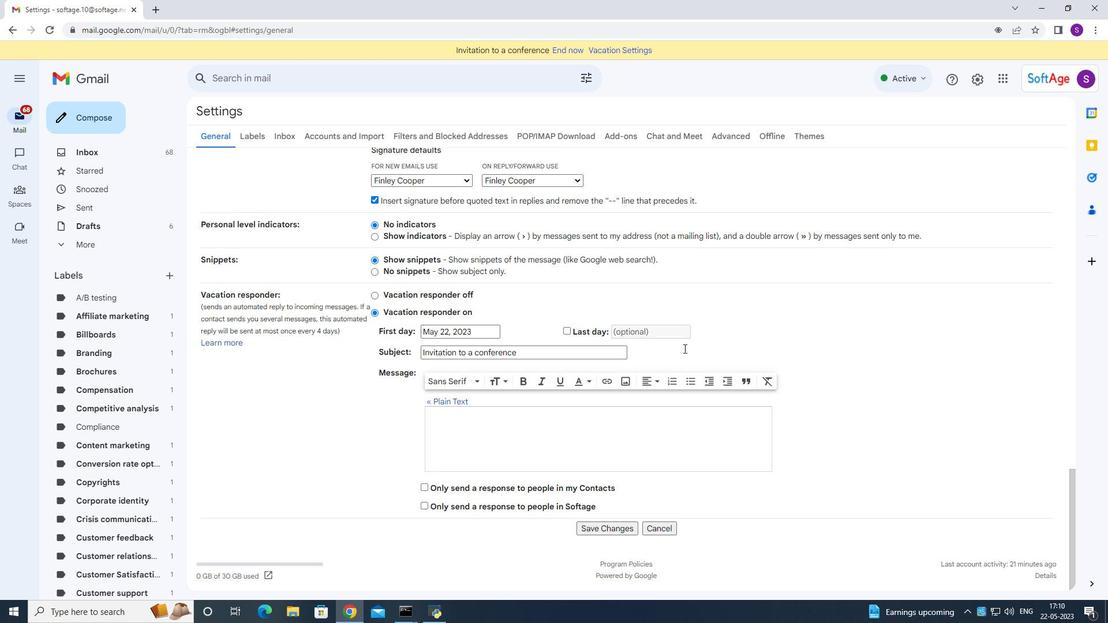 
Action: Mouse scrolled (684, 348) with delta (0, 0)
Screenshot: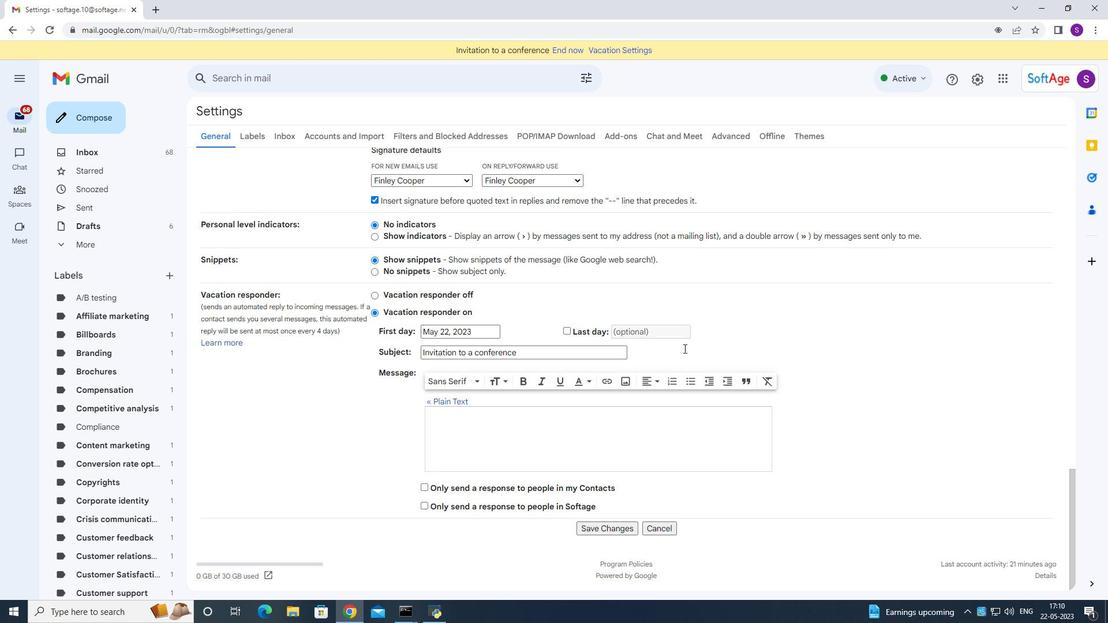 
Action: Mouse moved to (604, 528)
Screenshot: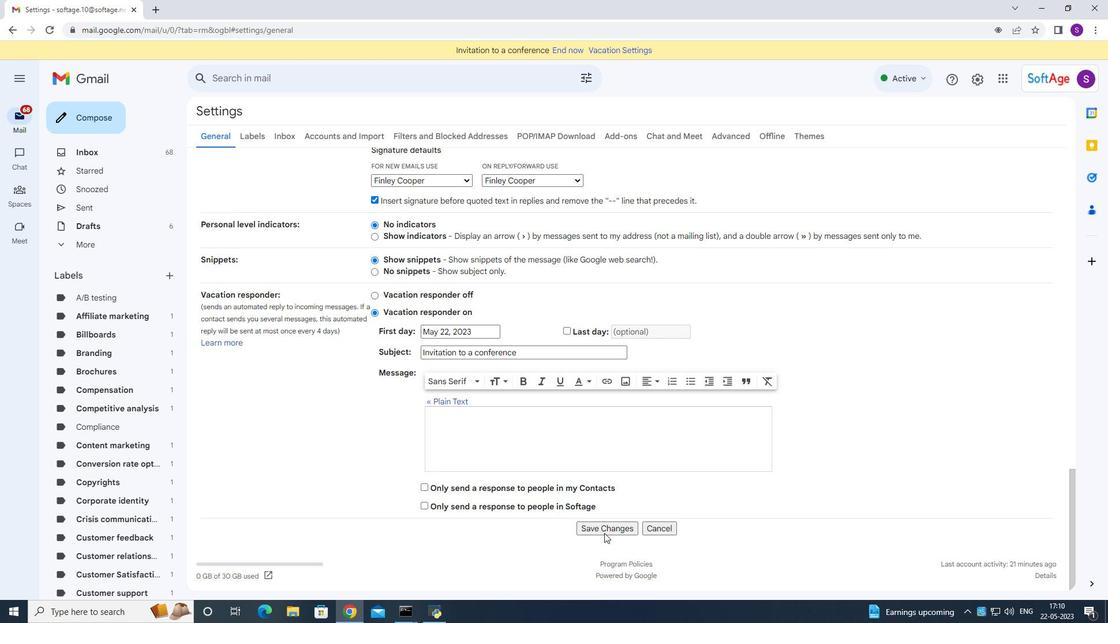 
Action: Mouse pressed left at (604, 528)
Screenshot: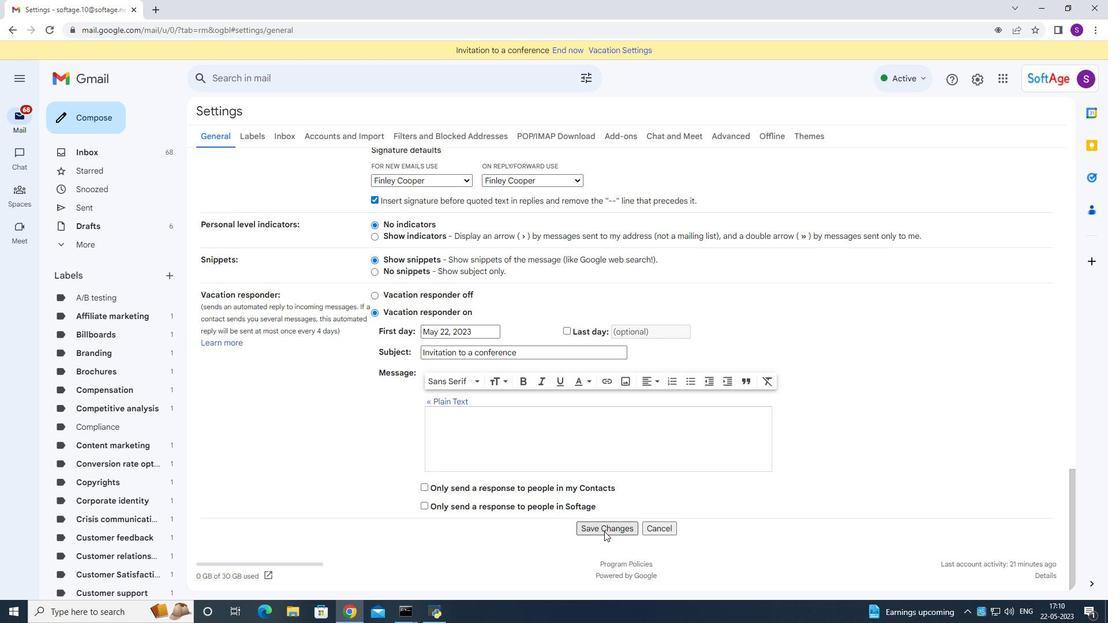 
Action: Mouse moved to (88, 124)
Screenshot: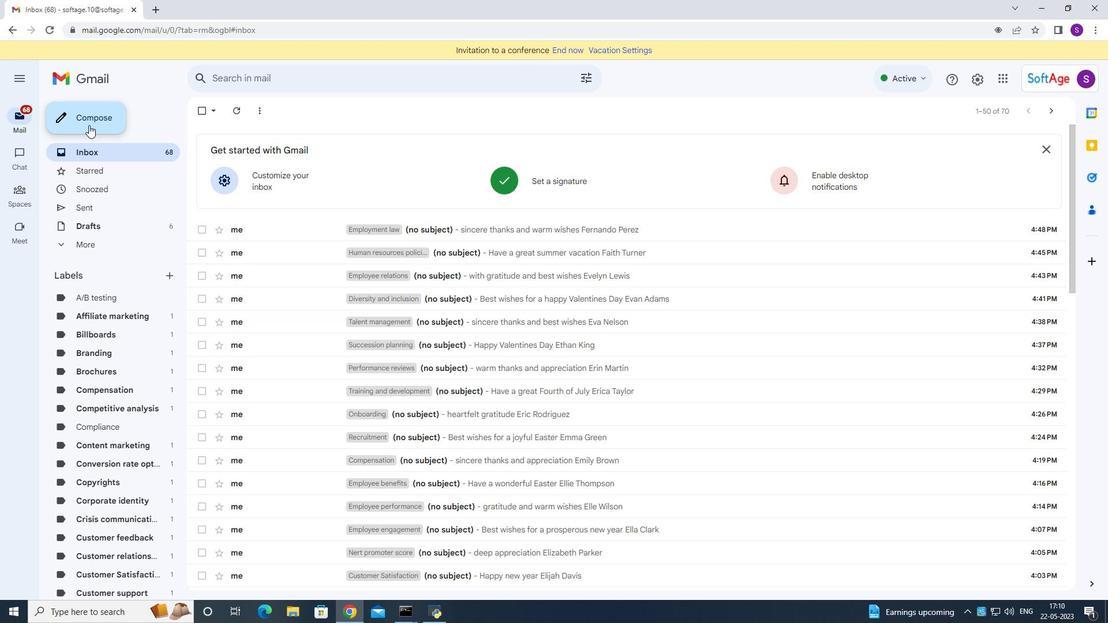 
Action: Mouse pressed left at (88, 124)
Screenshot: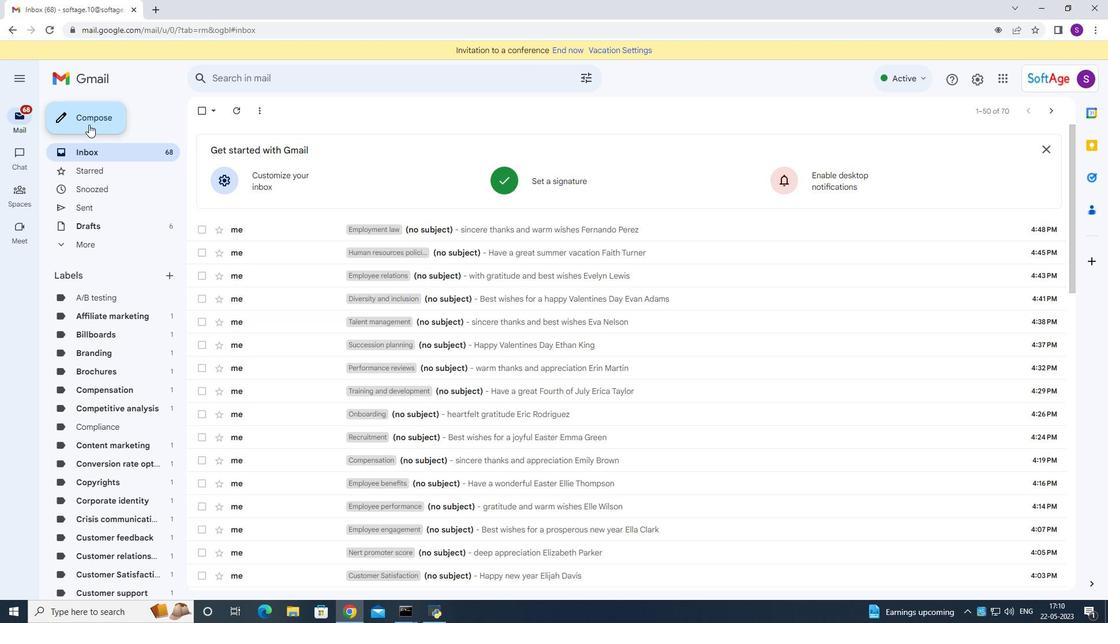 
Action: Mouse moved to (777, 282)
Screenshot: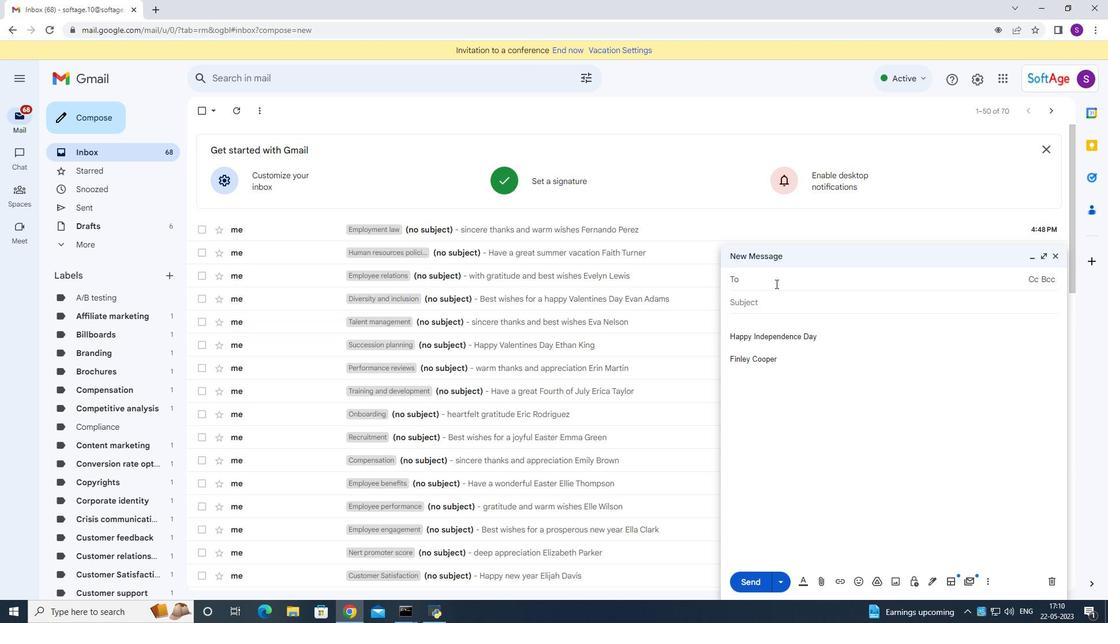 
Action: Key pressed <Key.shift>Softage.
Screenshot: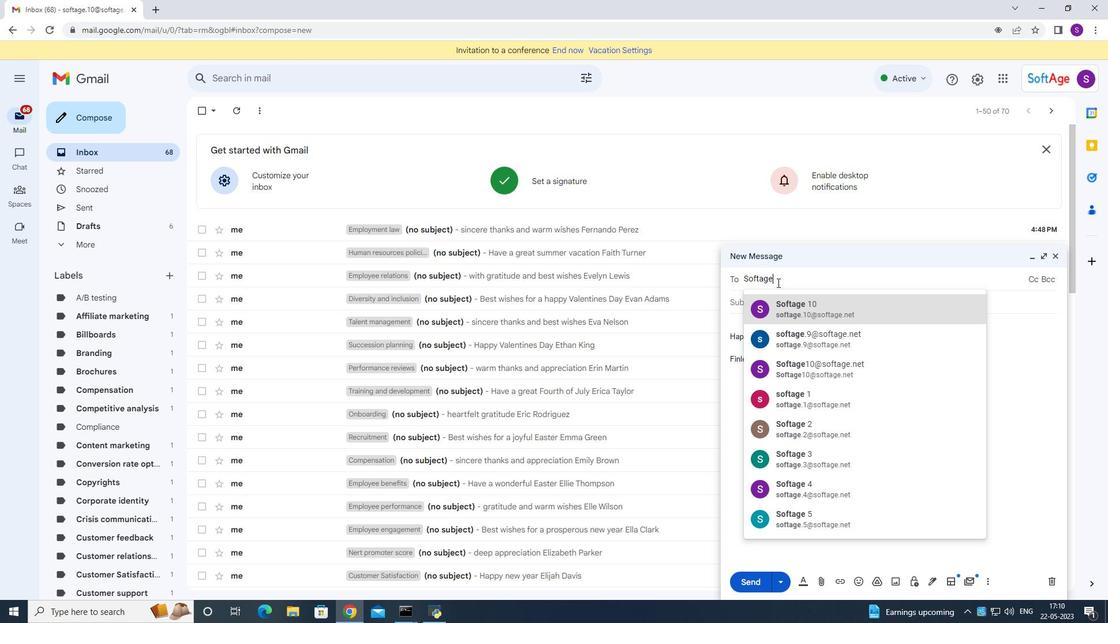 
Action: Mouse moved to (777, 280)
Screenshot: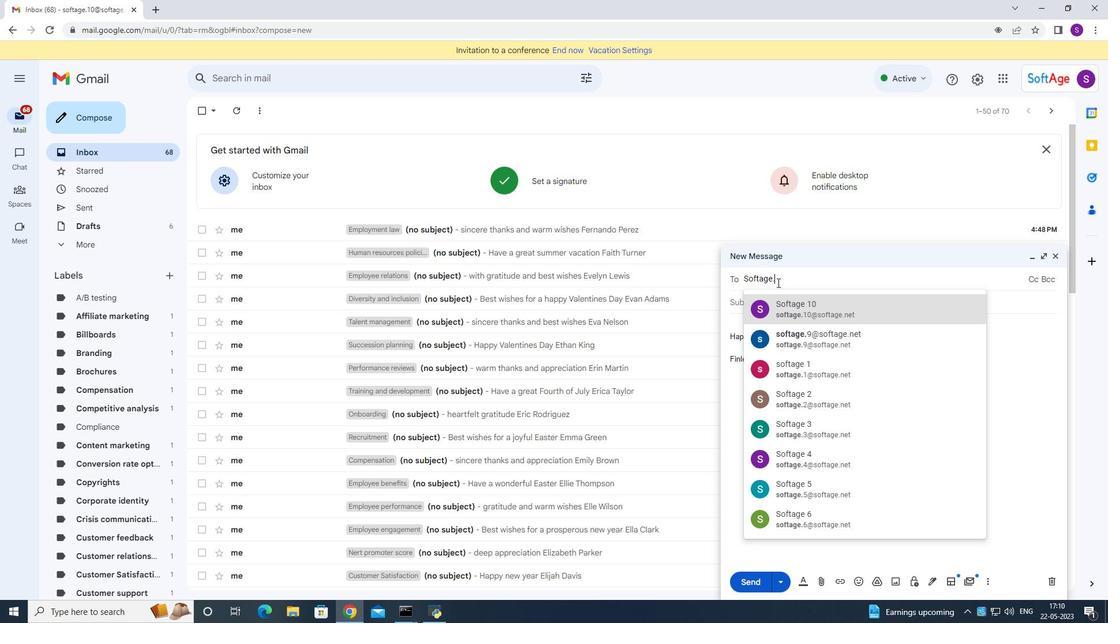 
Action: Key pressed 10<Key.shift>@softage.net
Screenshot: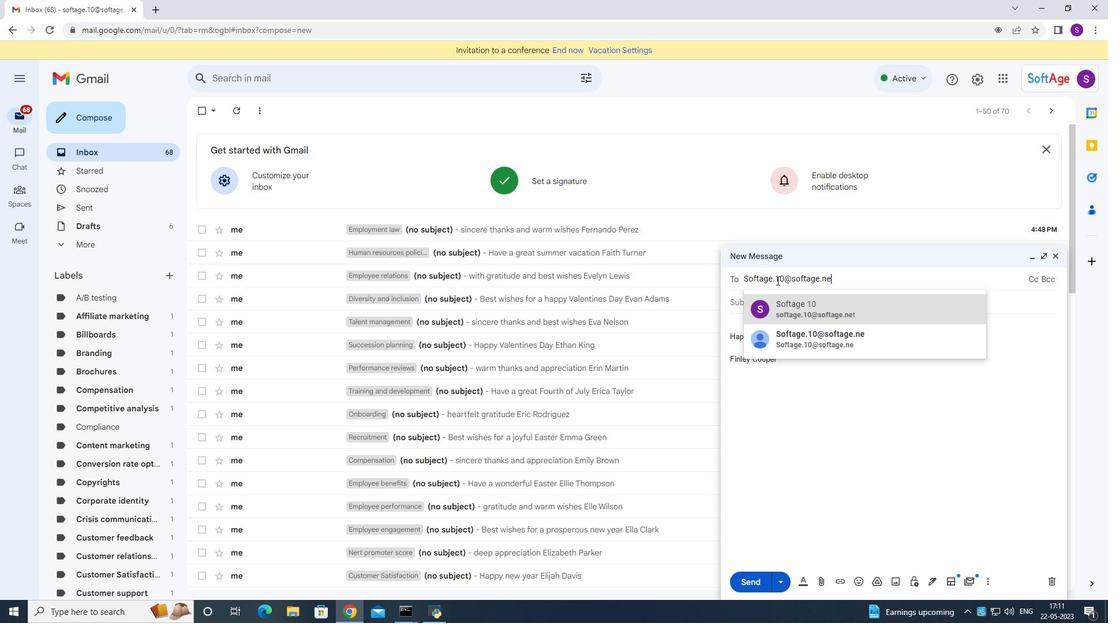 
Action: Mouse moved to (833, 297)
Screenshot: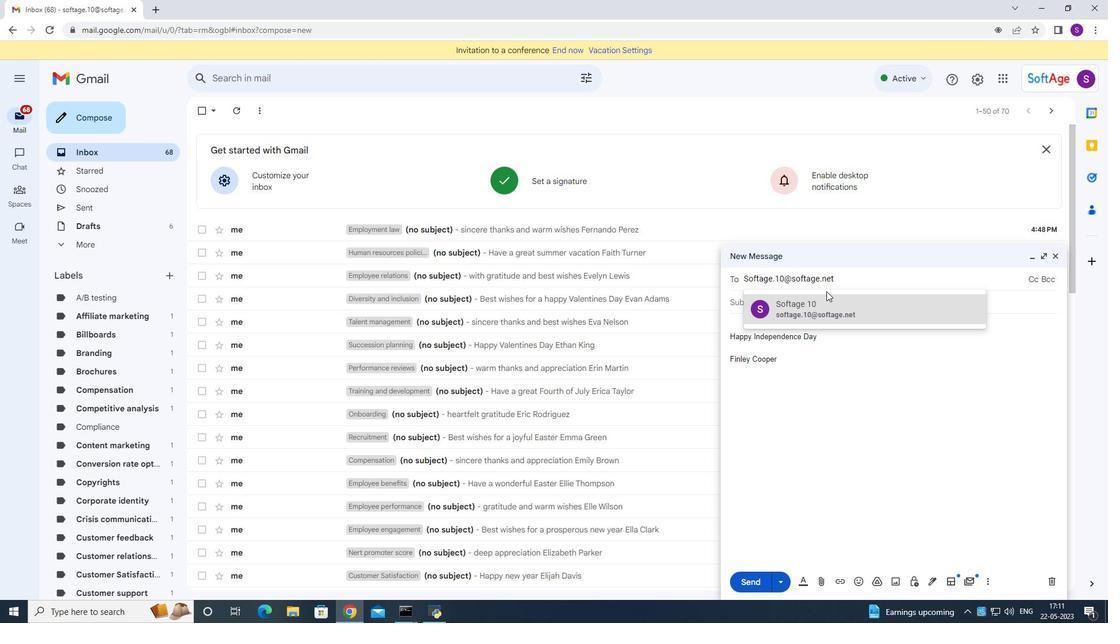 
Action: Mouse pressed left at (833, 297)
Screenshot: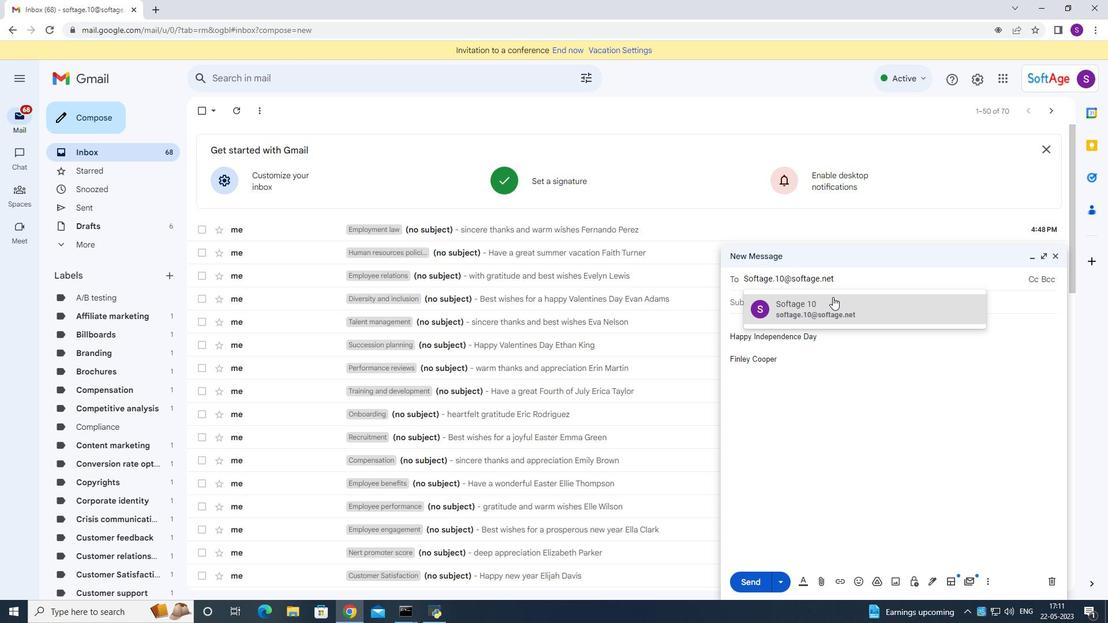 
Action: Mouse moved to (984, 587)
Screenshot: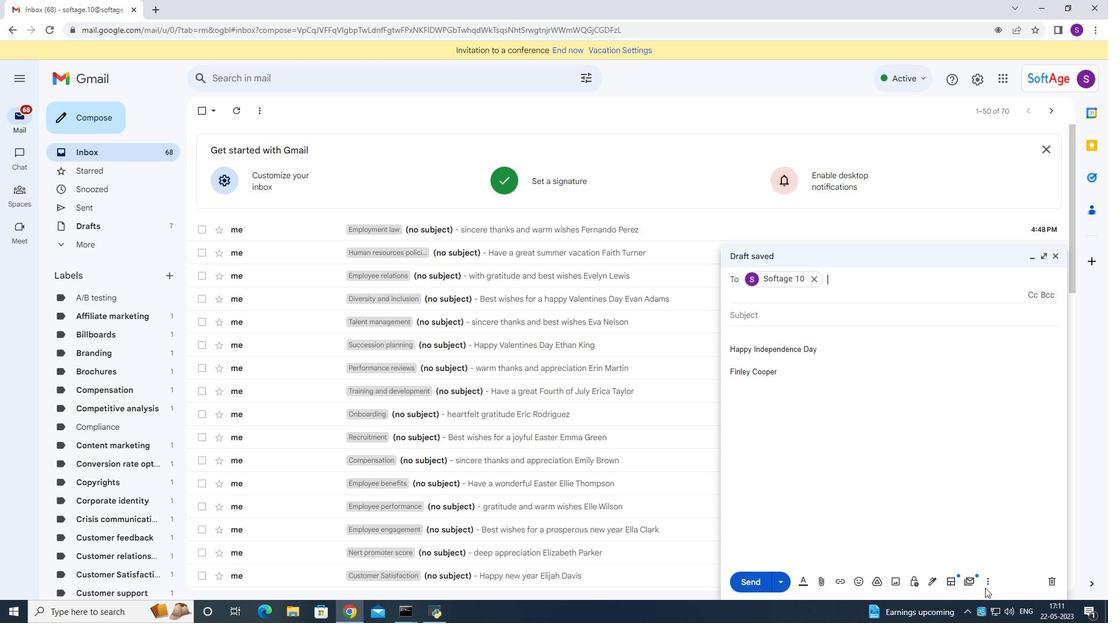 
Action: Mouse pressed left at (984, 587)
Screenshot: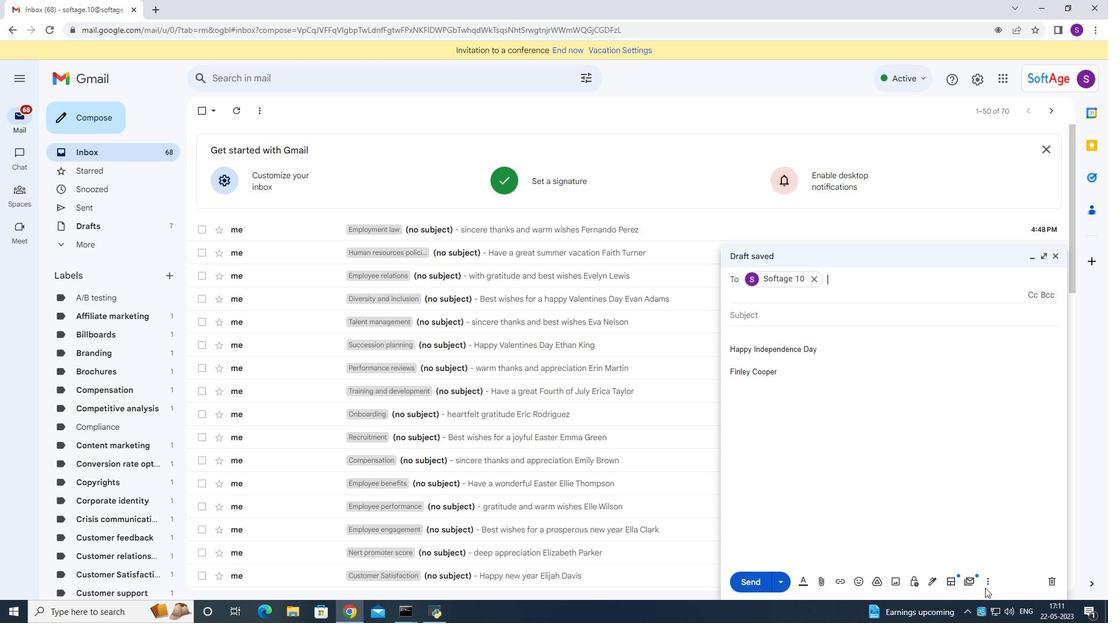 
Action: Mouse moved to (986, 583)
Screenshot: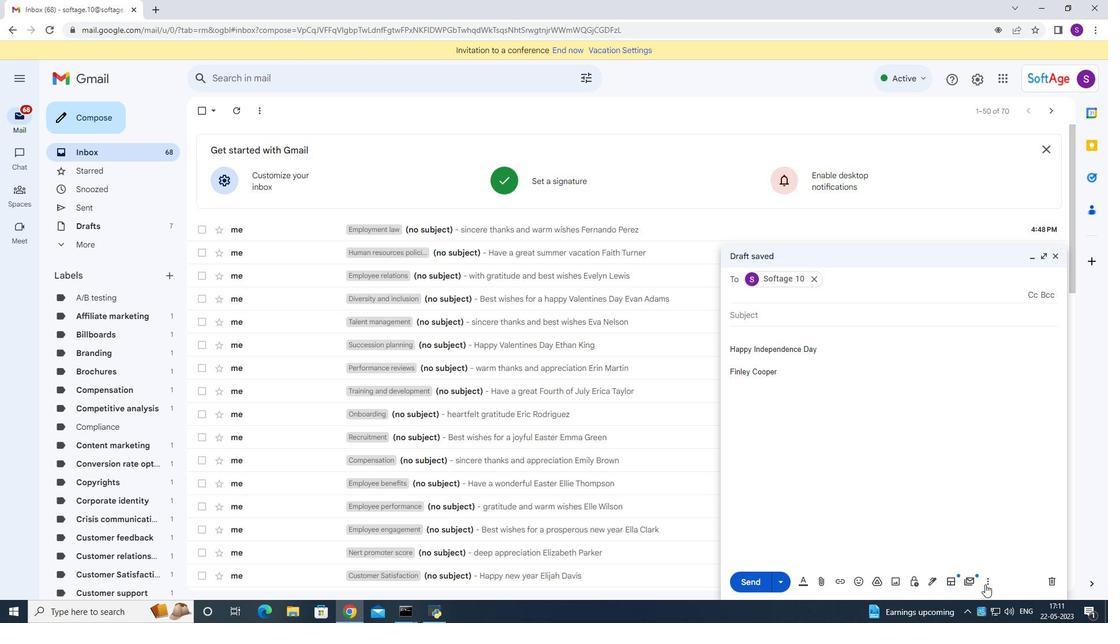 
Action: Mouse pressed left at (986, 583)
Screenshot: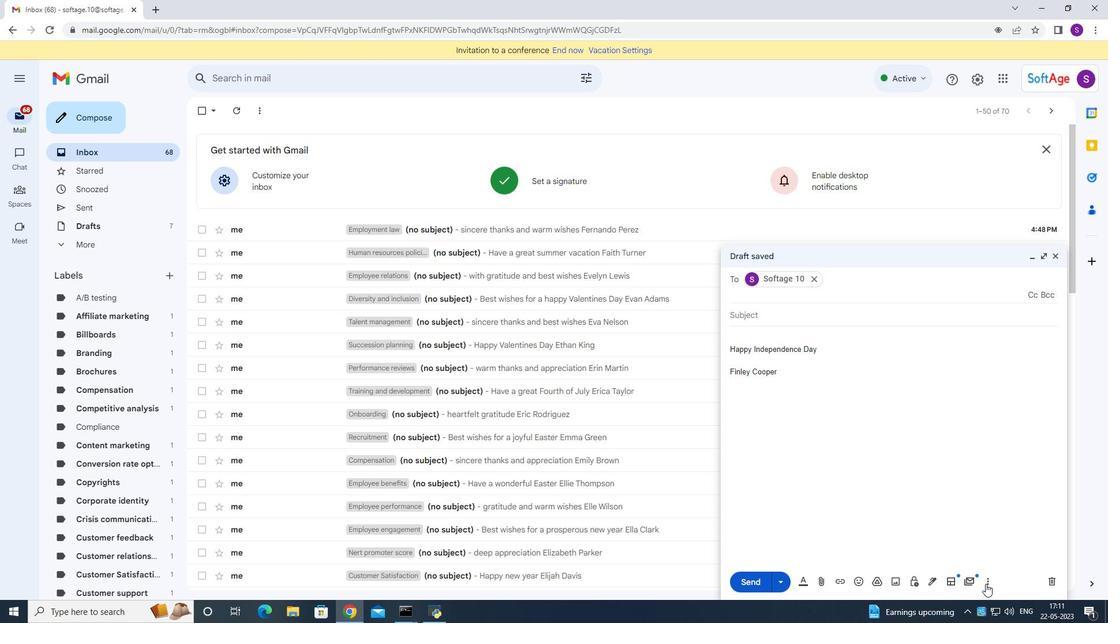 
Action: Mouse moved to (903, 478)
Screenshot: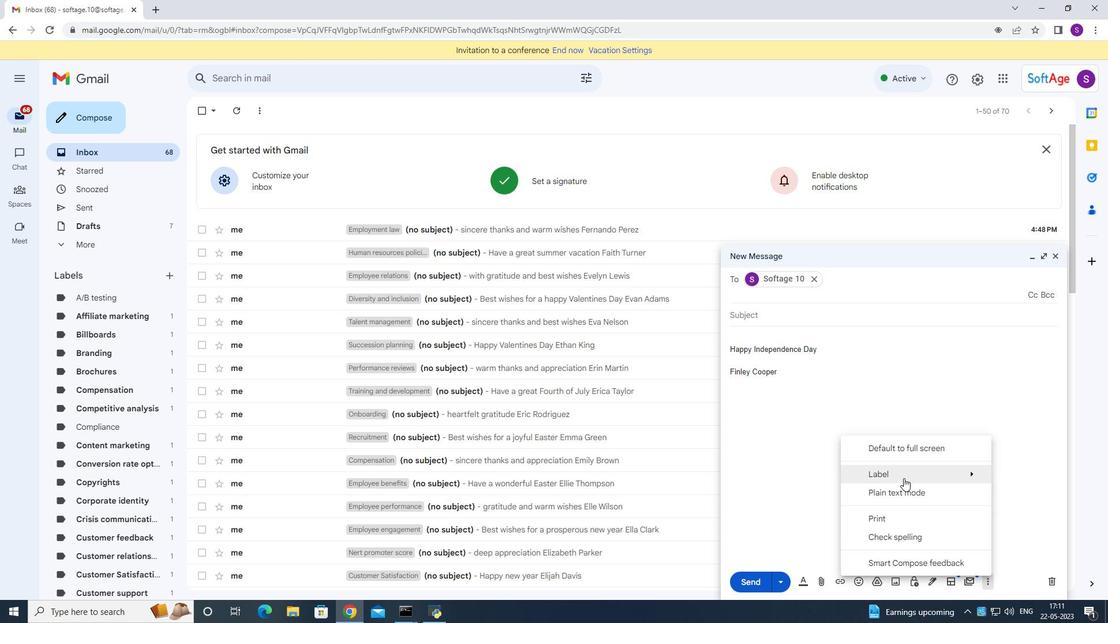 
Action: Mouse pressed left at (903, 478)
Screenshot: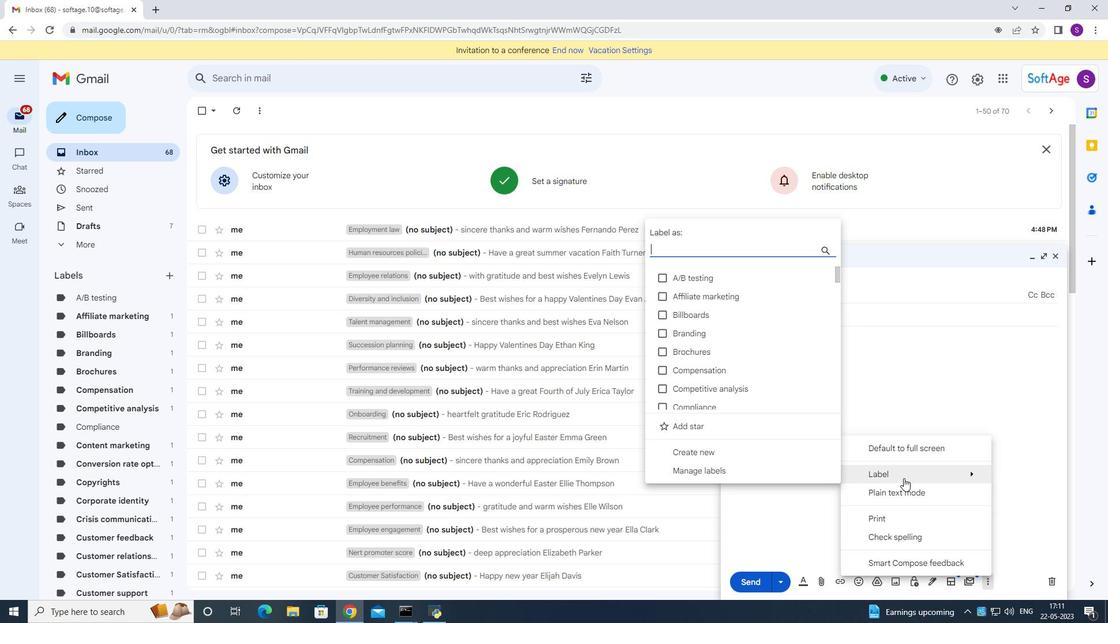 
Action: Mouse moved to (740, 453)
Screenshot: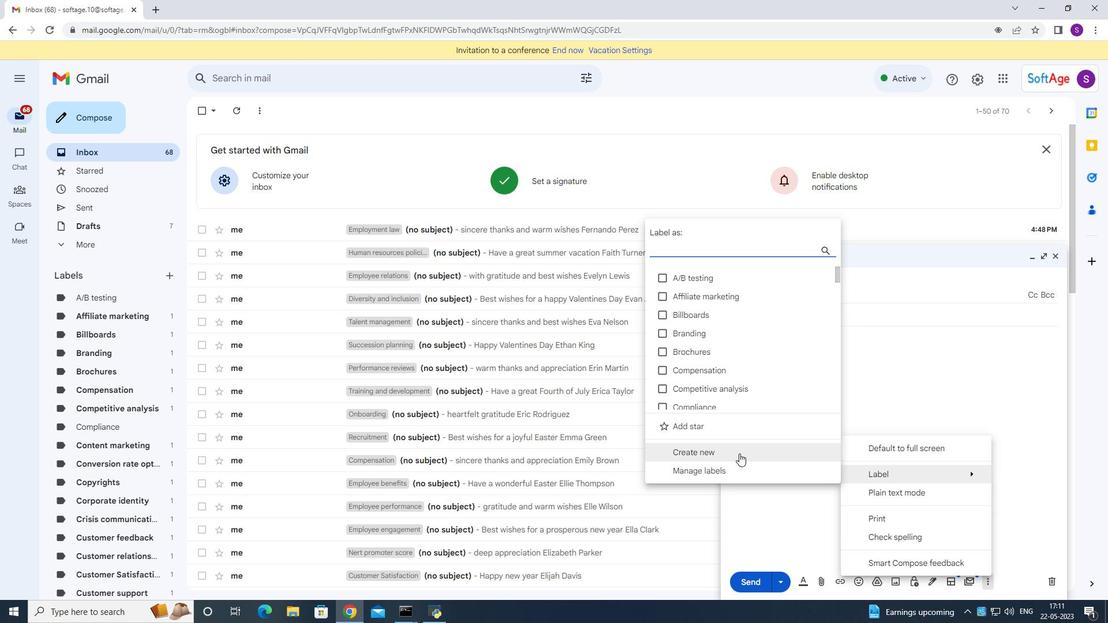 
Action: Mouse pressed left at (740, 453)
Screenshot: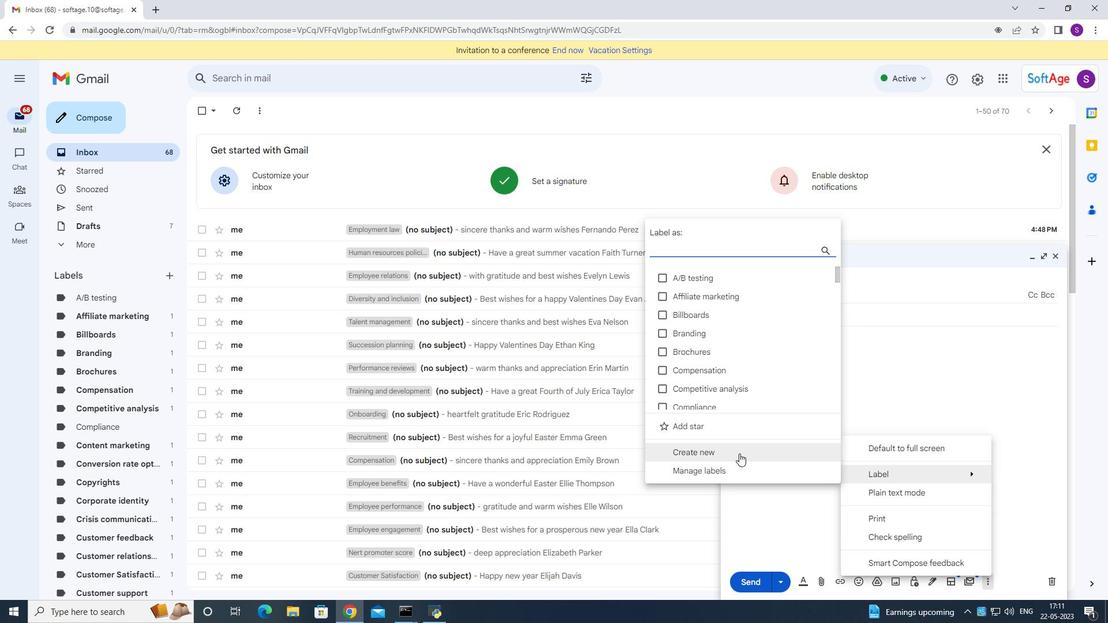 
Action: Mouse moved to (736, 450)
Screenshot: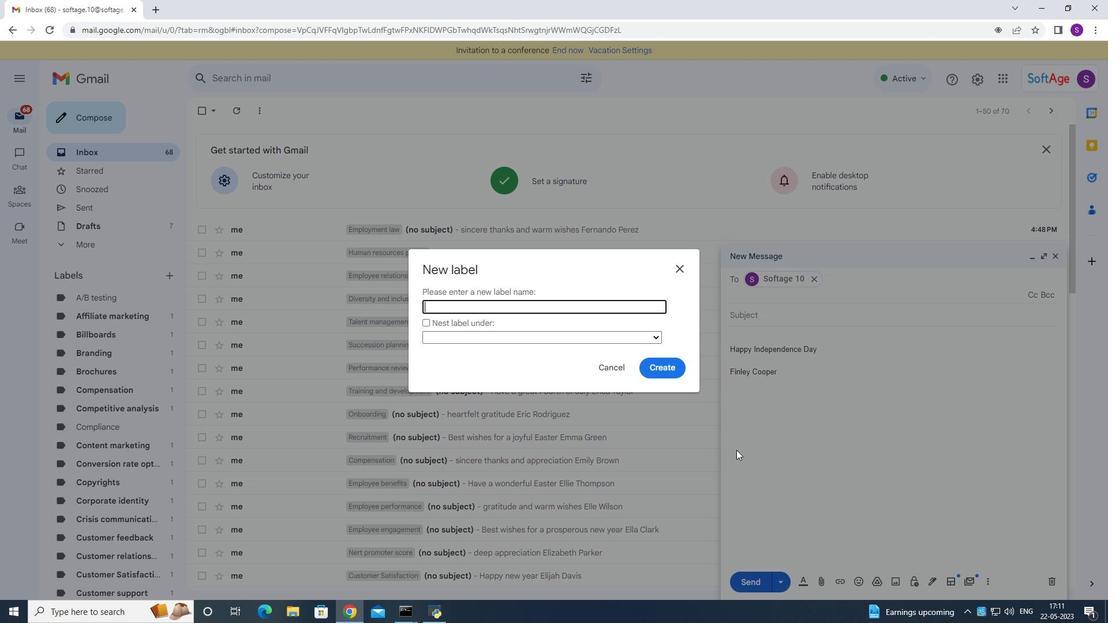 
Action: Key pressed <Key.shift>Labor<Key.space>relation<Key.space>
Screenshot: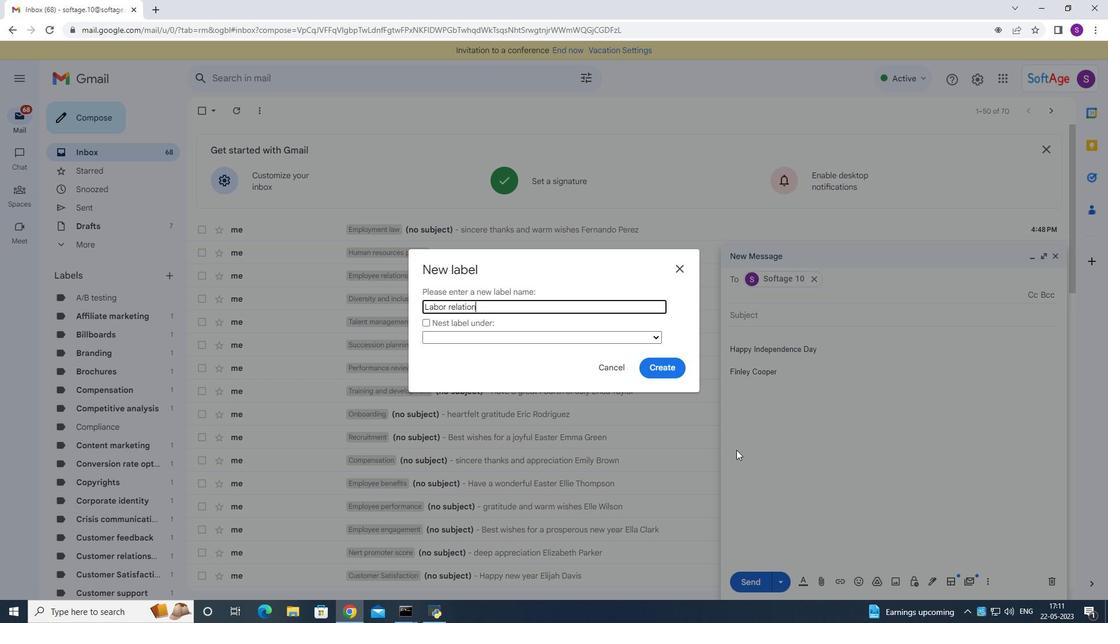 
Action: Mouse moved to (742, 437)
Screenshot: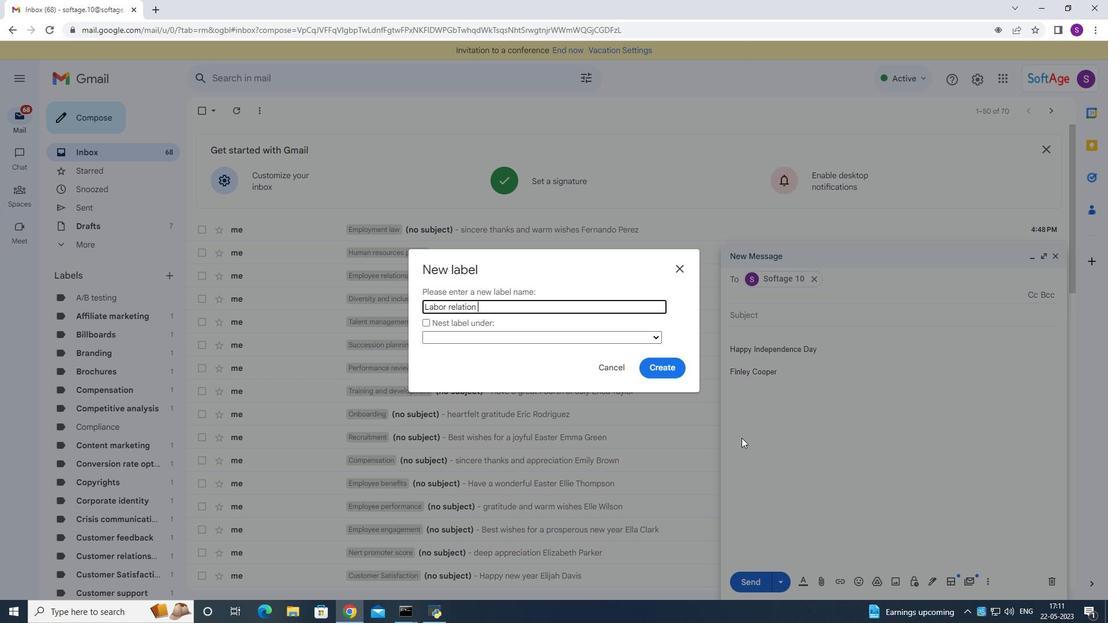 
Action: Key pressed <Key.backspace>s
Screenshot: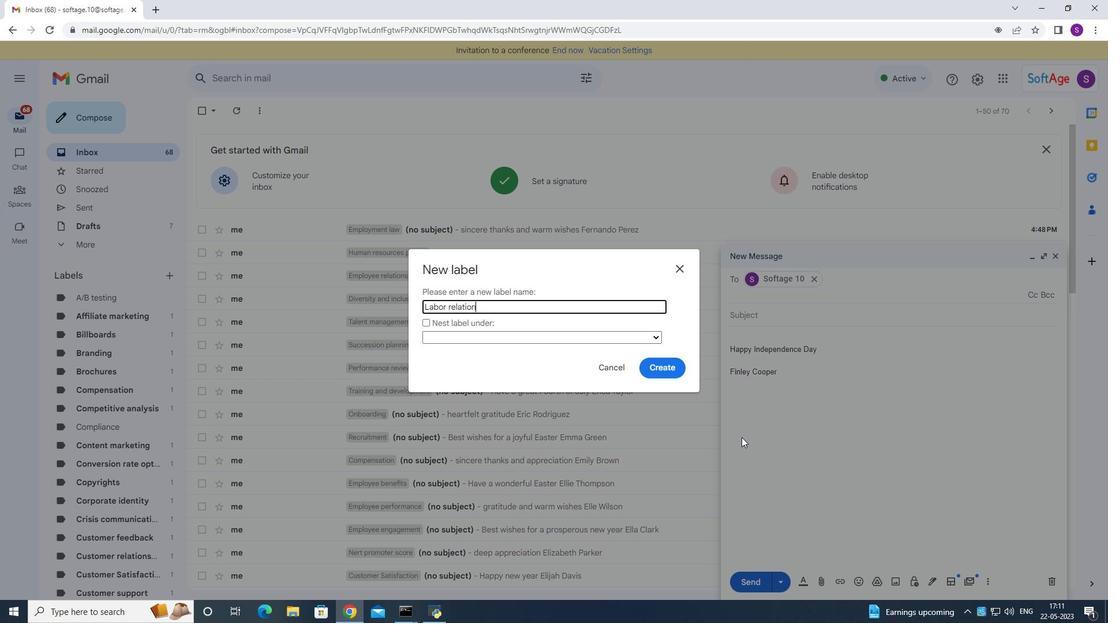 
Action: Mouse moved to (657, 366)
Screenshot: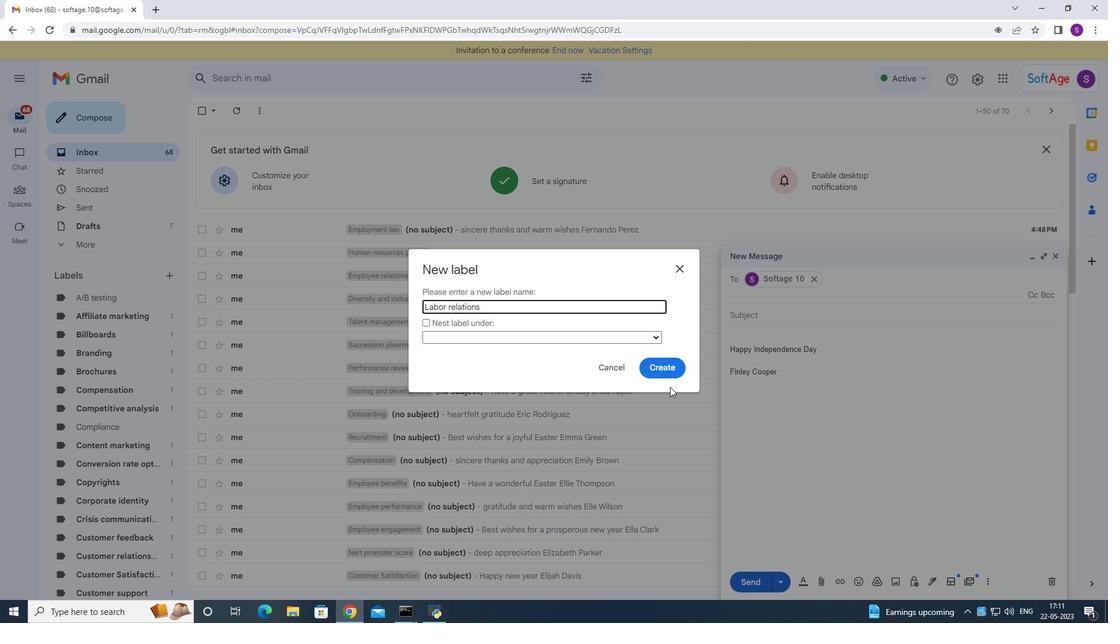 
Action: Mouse pressed left at (657, 366)
Screenshot: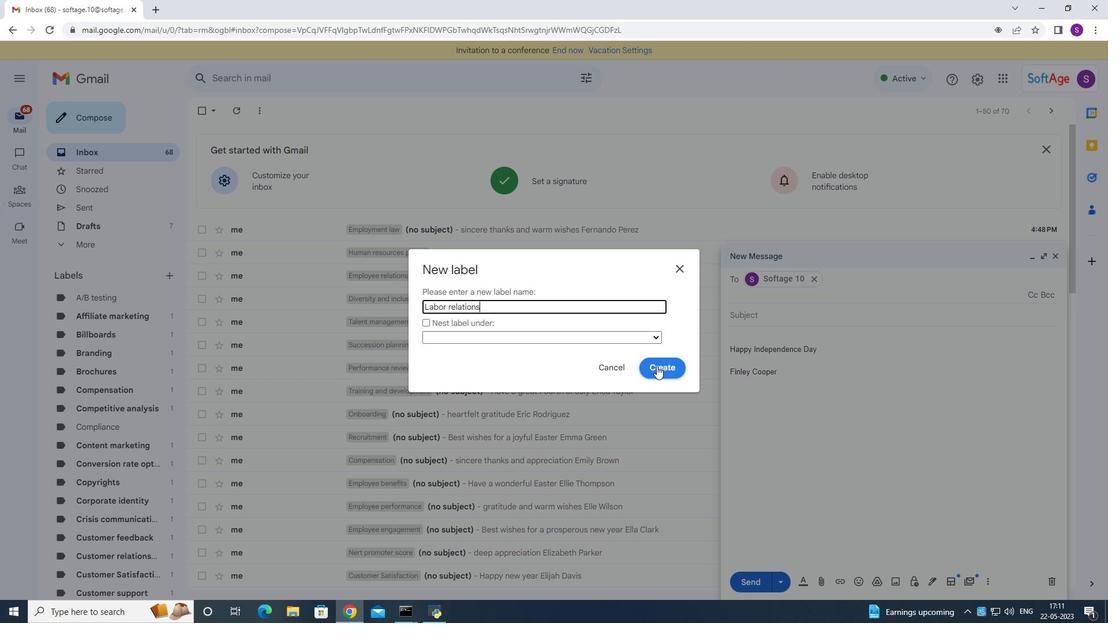 
Action: Mouse moved to (750, 583)
Screenshot: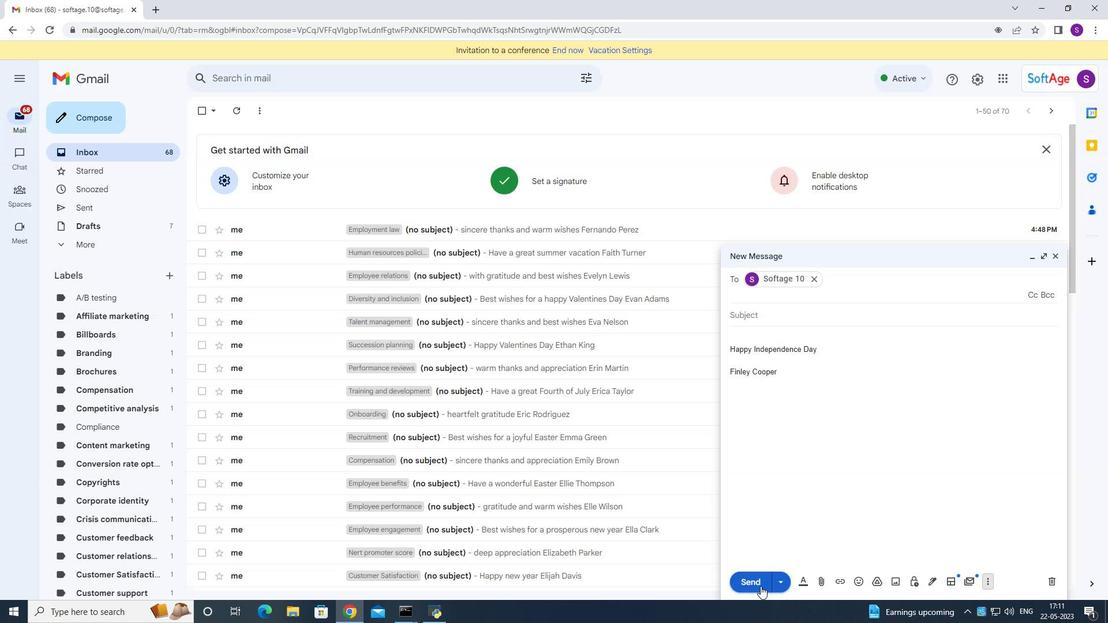 
Action: Mouse pressed left at (750, 583)
Screenshot: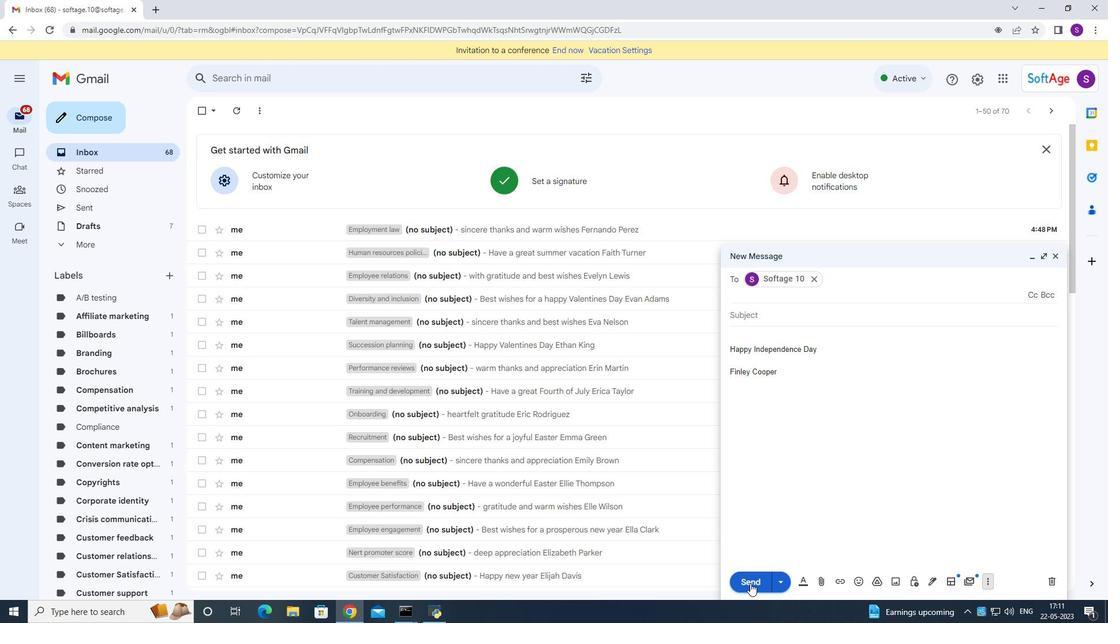 
Action: Mouse moved to (758, 456)
Screenshot: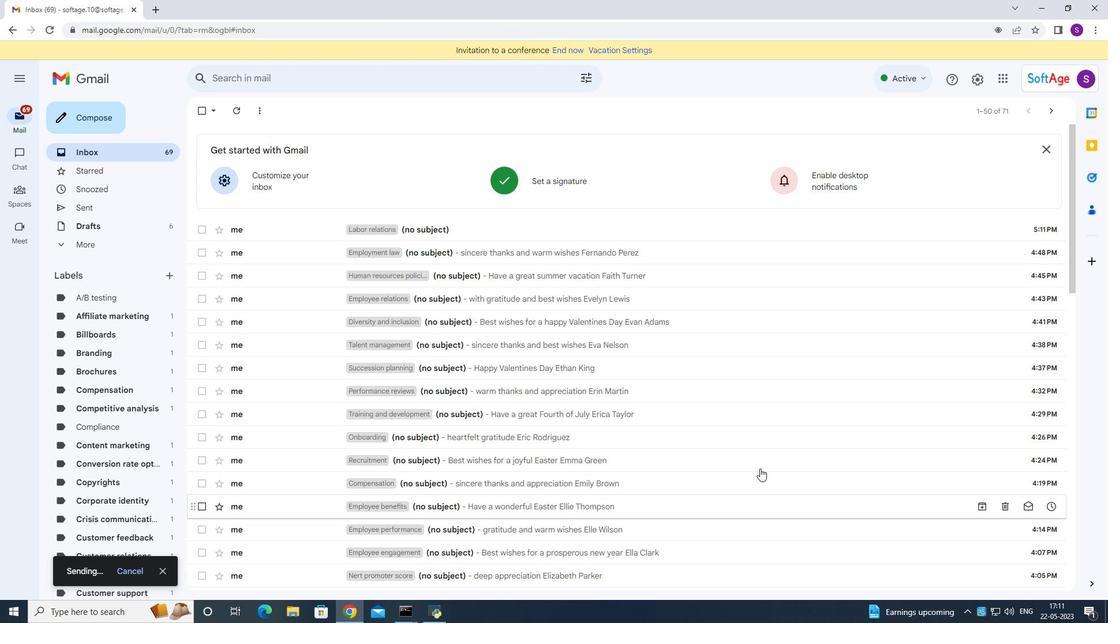 
